 Task: Calculate mortgage payments for a home in Boise, Idaho, with a VA loan, and evaluate the benefits and eligibility criteria of this loan type.
Action: Mouse moved to (134, 139)
Screenshot: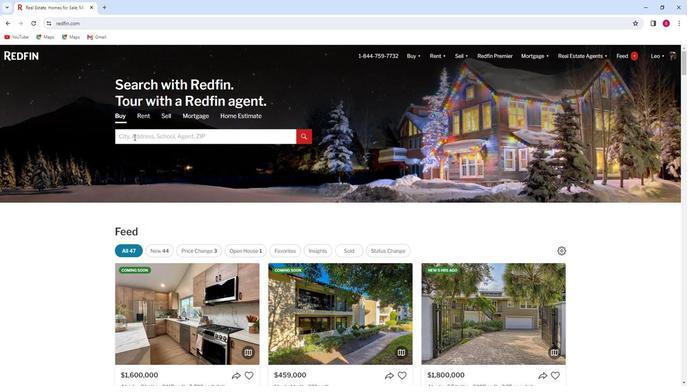 
Action: Mouse pressed left at (134, 139)
Screenshot: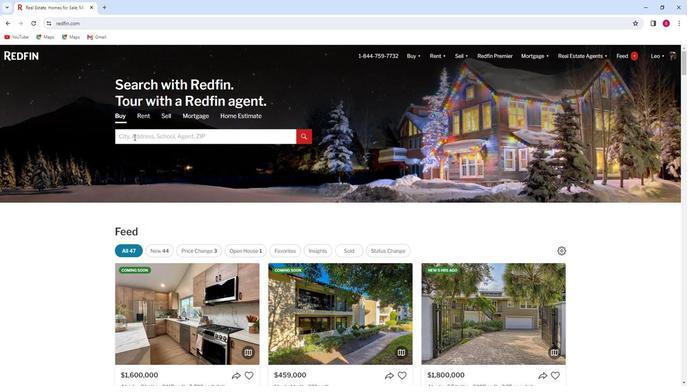 
Action: Mouse moved to (137, 136)
Screenshot: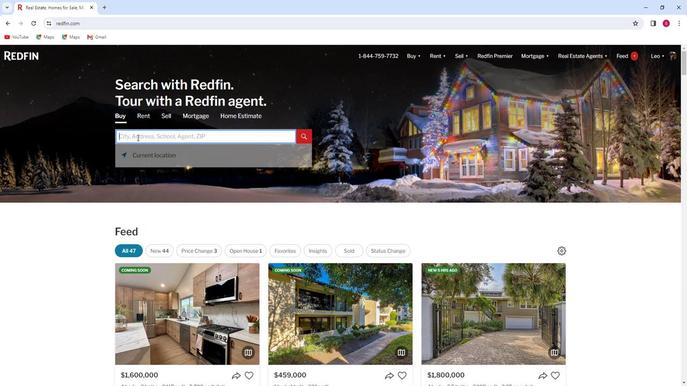
Action: Key pressed <Key.shift>Boise
Screenshot: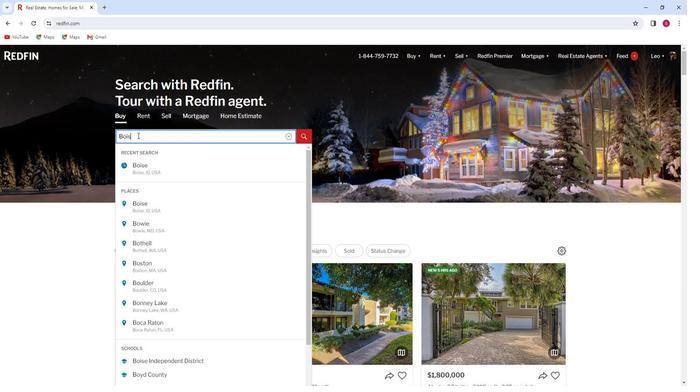
Action: Mouse moved to (158, 170)
Screenshot: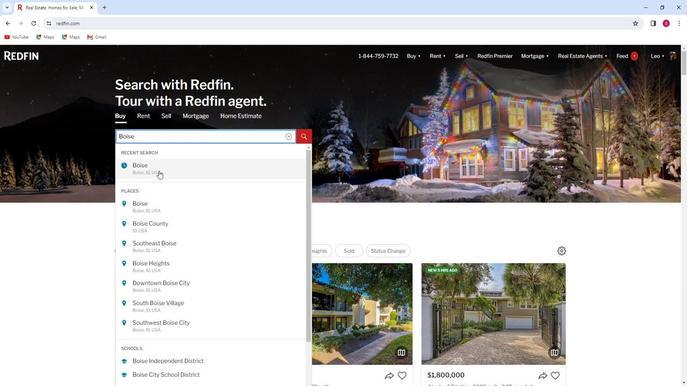
Action: Mouse pressed left at (158, 170)
Screenshot: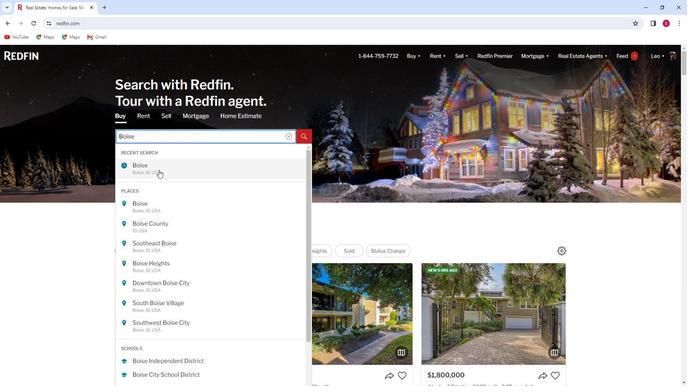 
Action: Mouse moved to (606, 104)
Screenshot: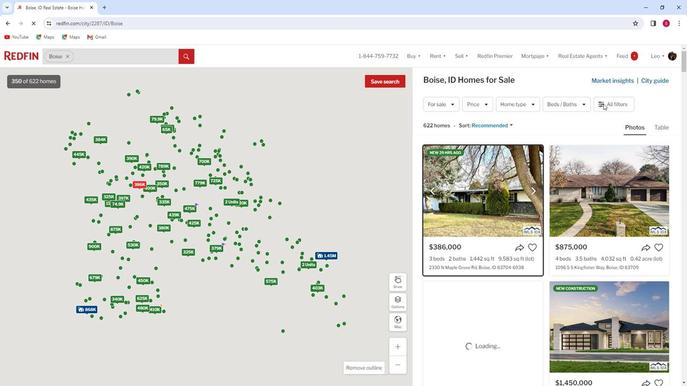 
Action: Mouse pressed left at (606, 104)
Screenshot: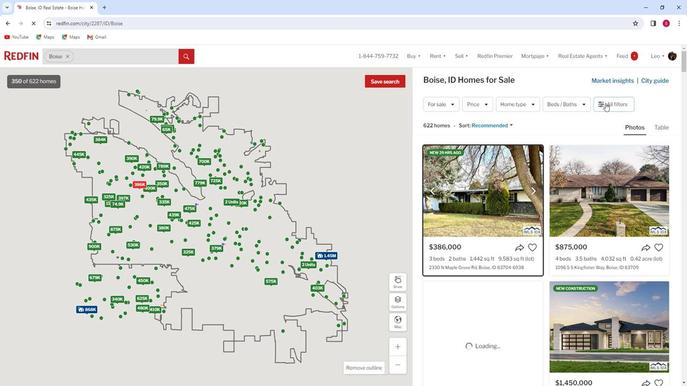 
Action: Mouse moved to (607, 104)
Screenshot: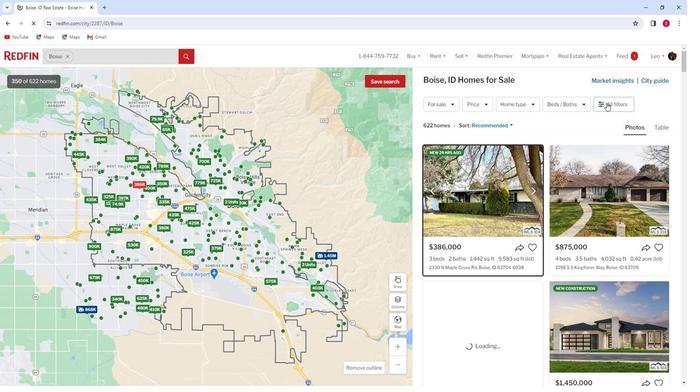 
Action: Mouse pressed left at (607, 104)
Screenshot: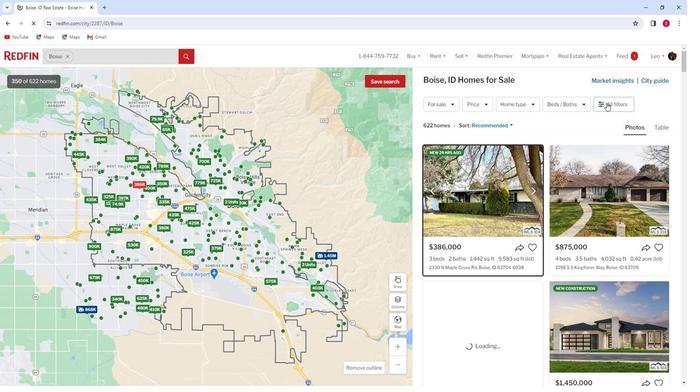 
Action: Mouse moved to (607, 103)
Screenshot: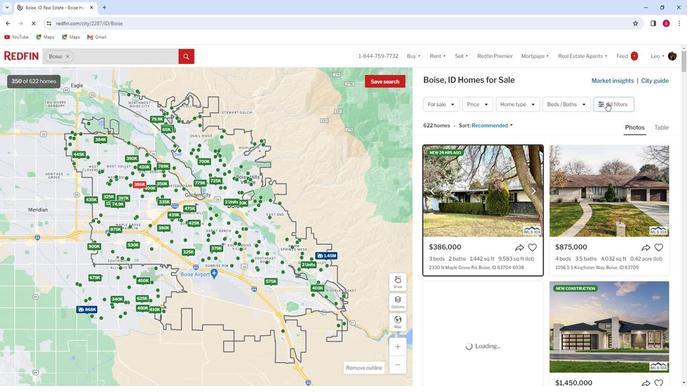
Action: Mouse pressed left at (607, 103)
Screenshot: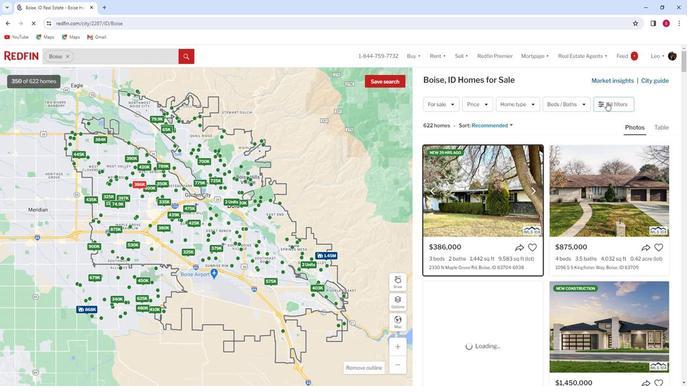 
Action: Mouse pressed left at (607, 103)
Screenshot: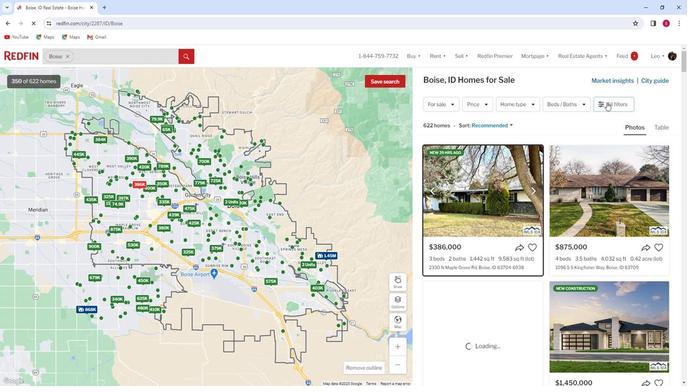 
Action: Mouse pressed left at (607, 103)
Screenshot: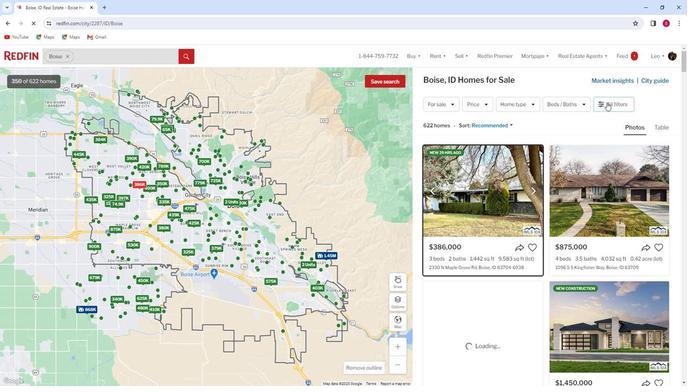 
Action: Mouse moved to (607, 105)
Screenshot: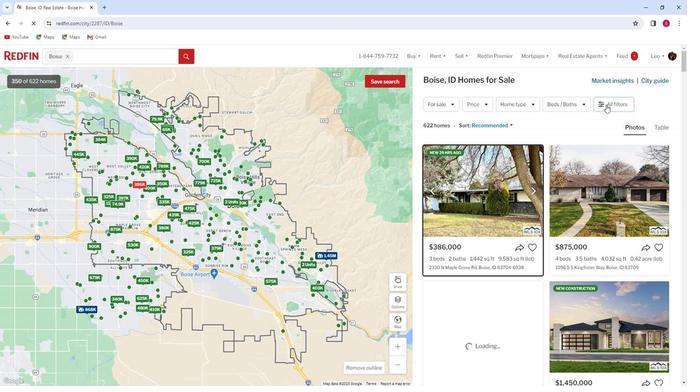 
Action: Mouse pressed left at (607, 105)
Screenshot: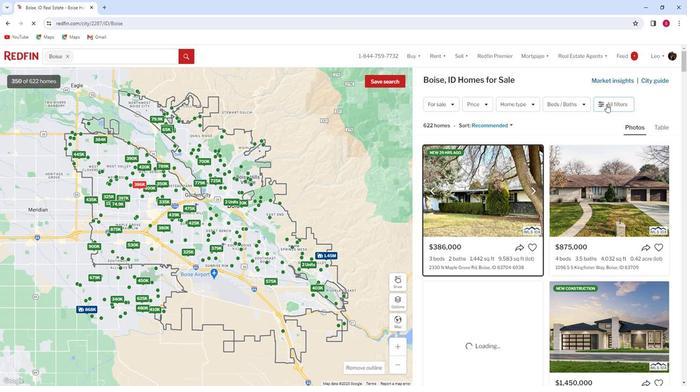 
Action: Mouse moved to (607, 110)
Screenshot: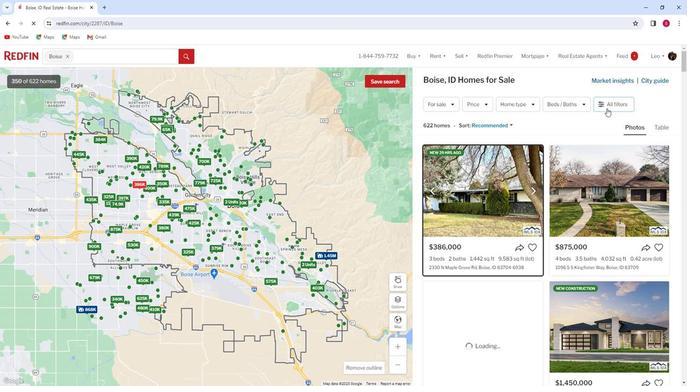 
Action: Mouse pressed left at (607, 110)
Screenshot: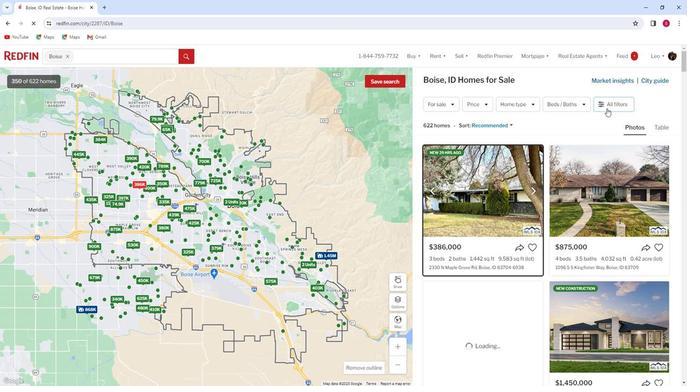 
Action: Mouse moved to (611, 105)
Screenshot: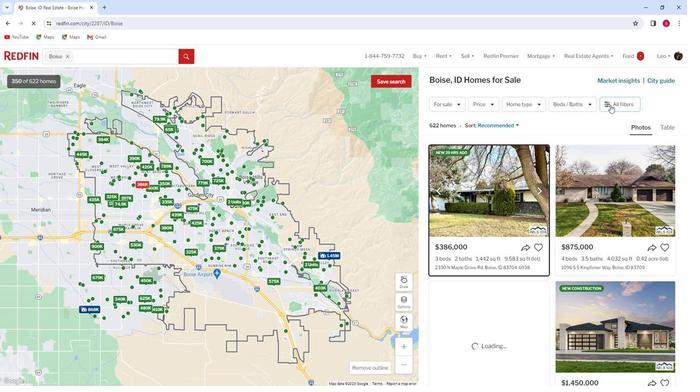 
Action: Mouse pressed left at (611, 105)
Screenshot: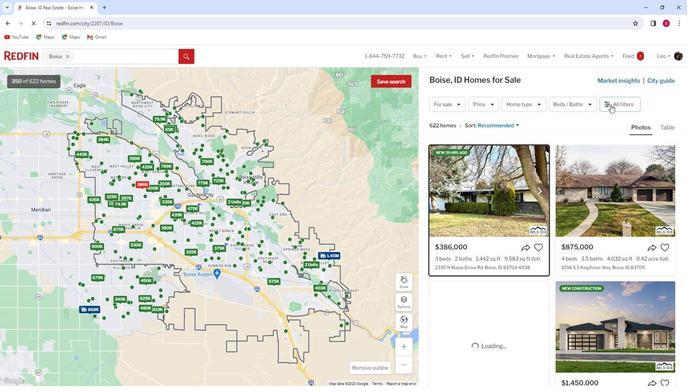 
Action: Mouse moved to (627, 106)
Screenshot: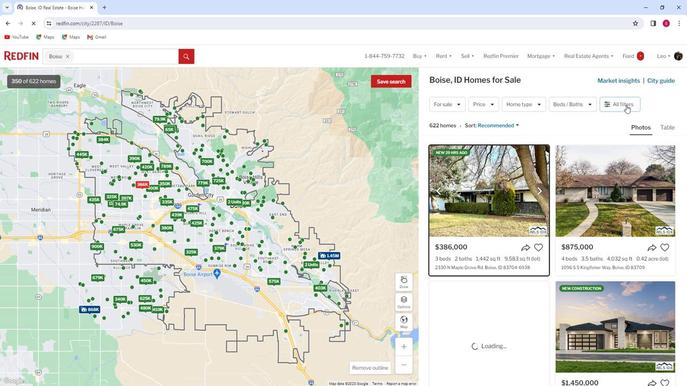 
Action: Mouse pressed left at (627, 106)
Screenshot: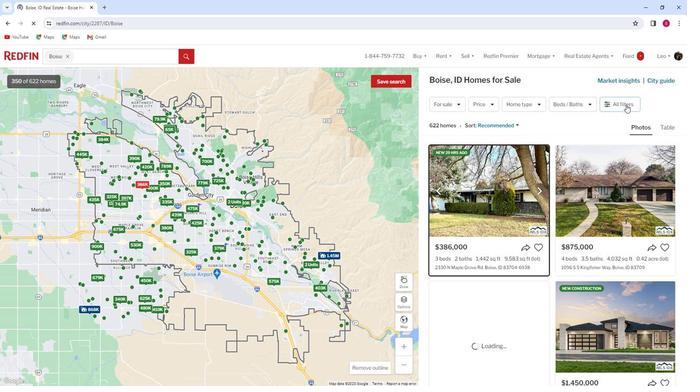 
Action: Mouse moved to (627, 105)
Screenshot: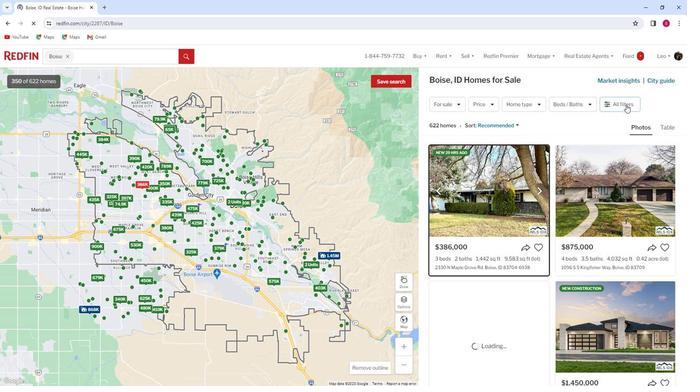 
Action: Mouse pressed left at (627, 105)
Screenshot: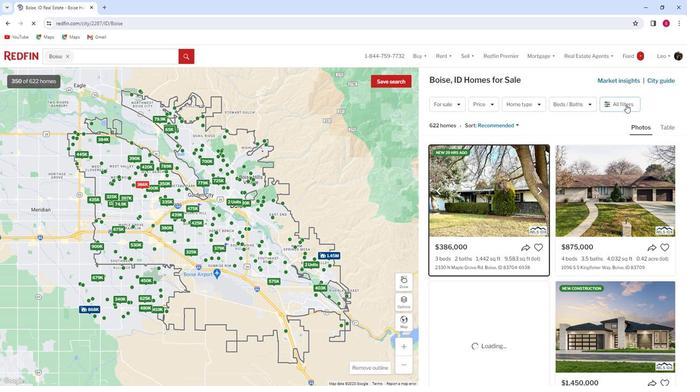 
Action: Mouse moved to (620, 105)
Screenshot: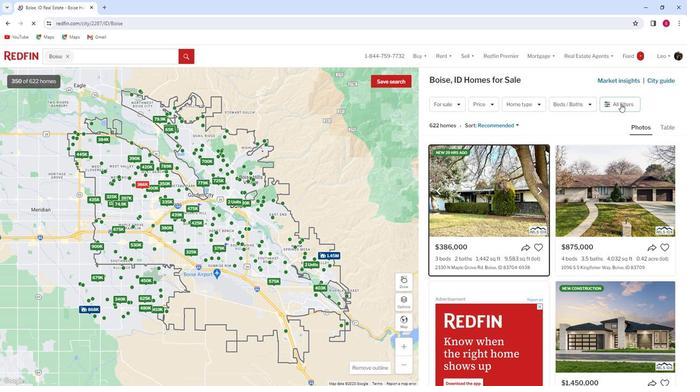 
Action: Mouse pressed left at (620, 105)
Screenshot: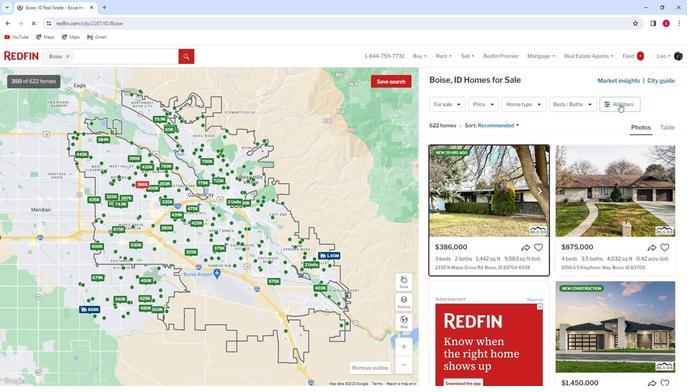 
Action: Mouse moved to (599, 209)
Screenshot: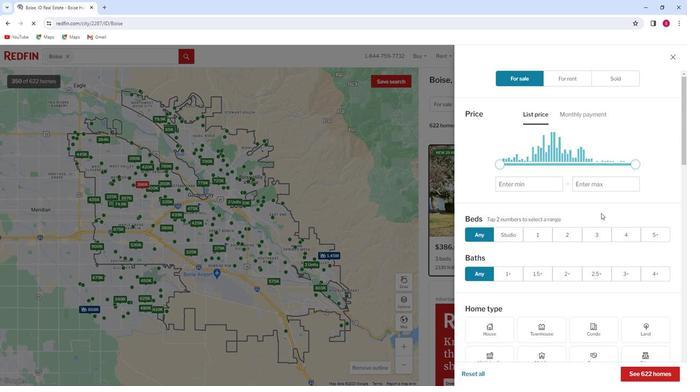 
Action: Mouse scrolled (599, 208) with delta (0, 0)
Screenshot: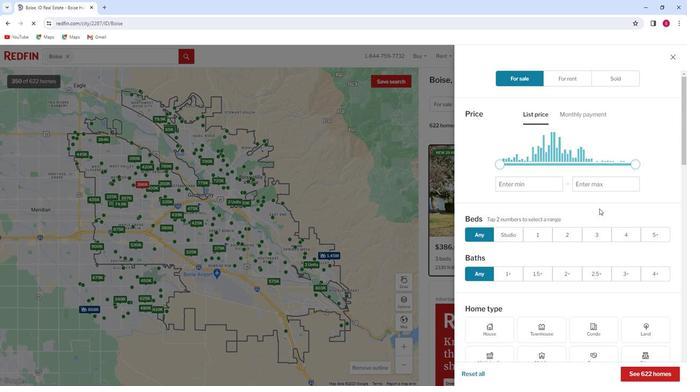 
Action: Mouse moved to (599, 209)
Screenshot: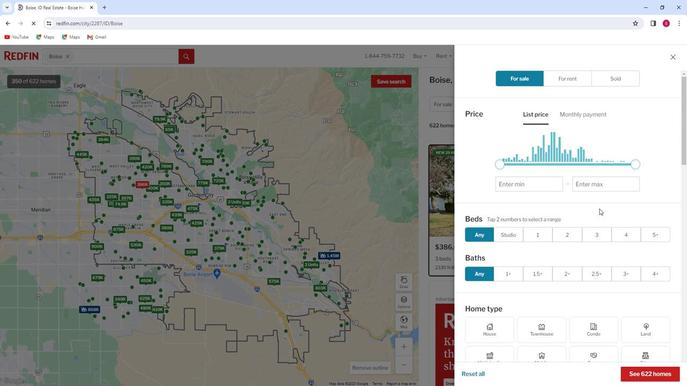 
Action: Mouse scrolled (599, 208) with delta (0, 0)
Screenshot: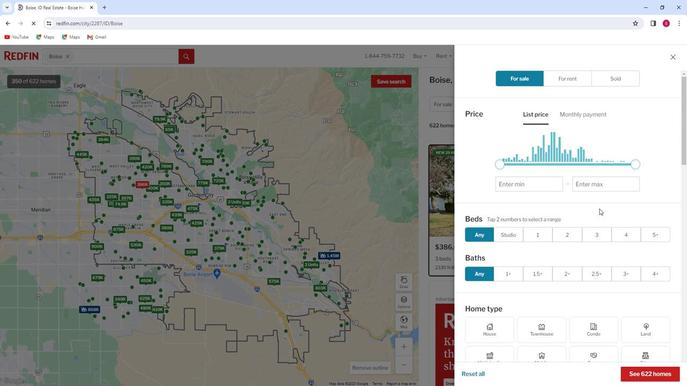 
Action: Mouse moved to (595, 202)
Screenshot: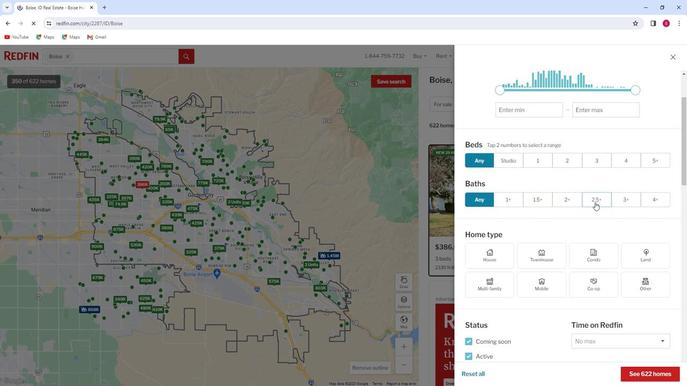 
Action: Mouse scrolled (595, 201) with delta (0, 0)
Screenshot: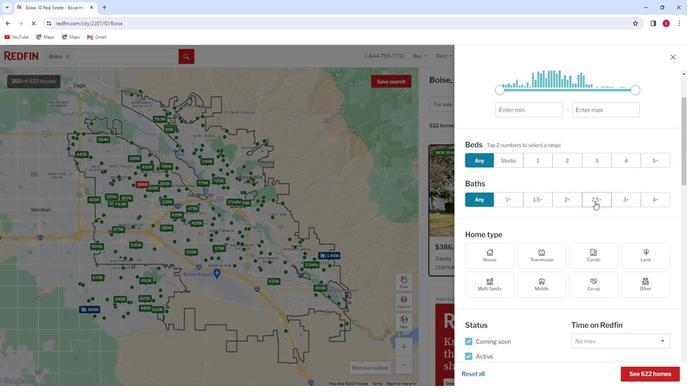 
Action: Mouse scrolled (595, 201) with delta (0, 0)
Screenshot: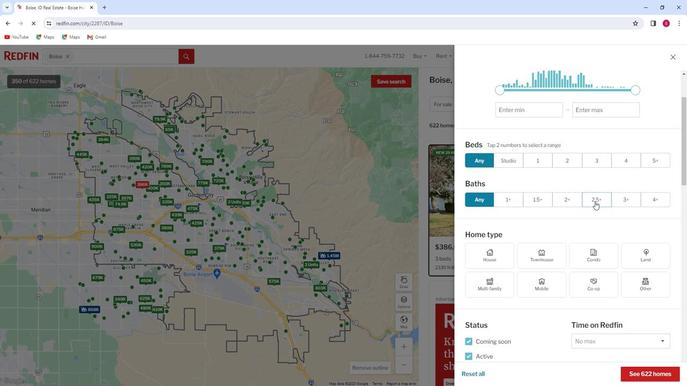 
Action: Mouse moved to (595, 200)
Screenshot: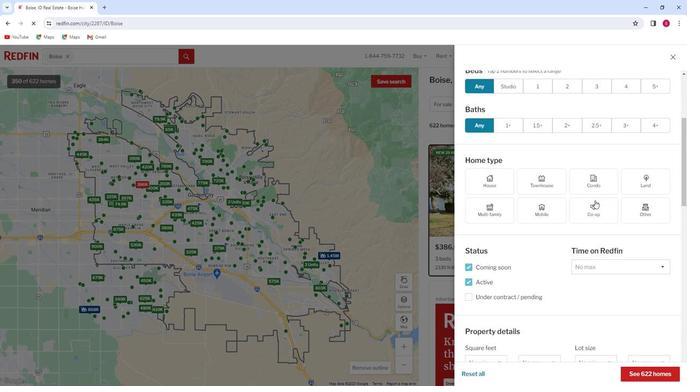 
Action: Mouse scrolled (595, 200) with delta (0, 0)
Screenshot: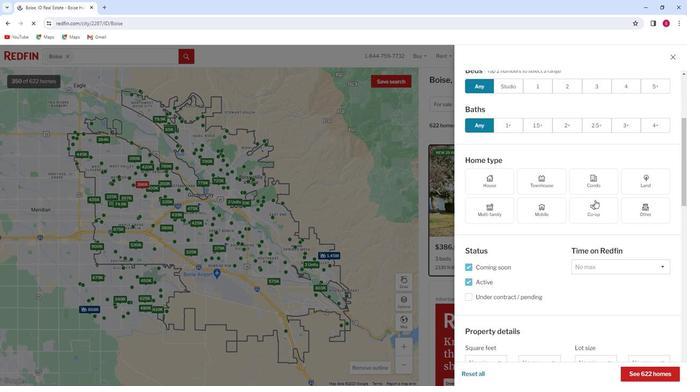 
Action: Mouse scrolled (595, 200) with delta (0, 0)
Screenshot: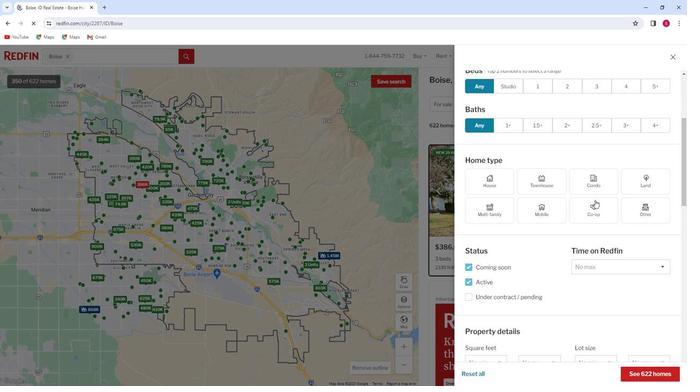 
Action: Mouse moved to (595, 199)
Screenshot: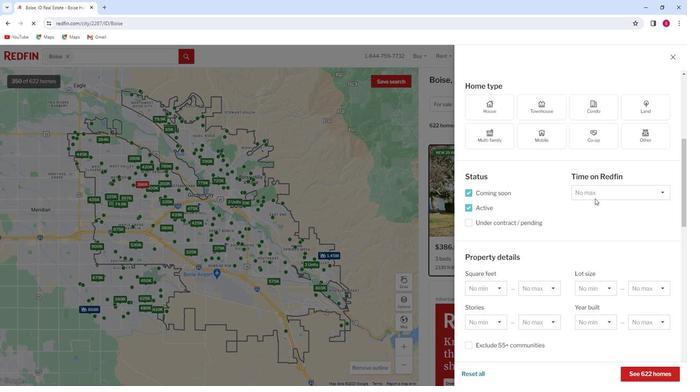 
Action: Mouse scrolled (595, 198) with delta (0, 0)
Screenshot: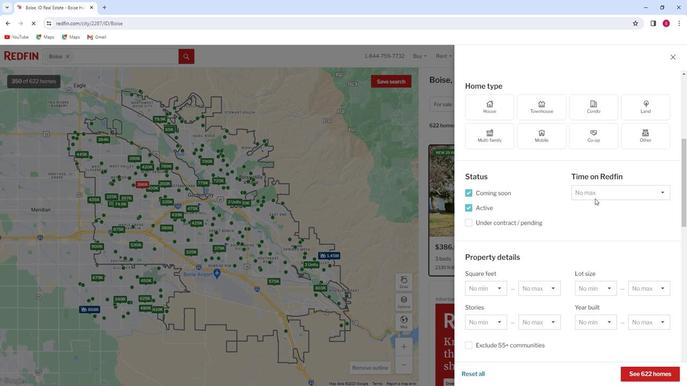 
Action: Mouse scrolled (595, 198) with delta (0, 0)
Screenshot: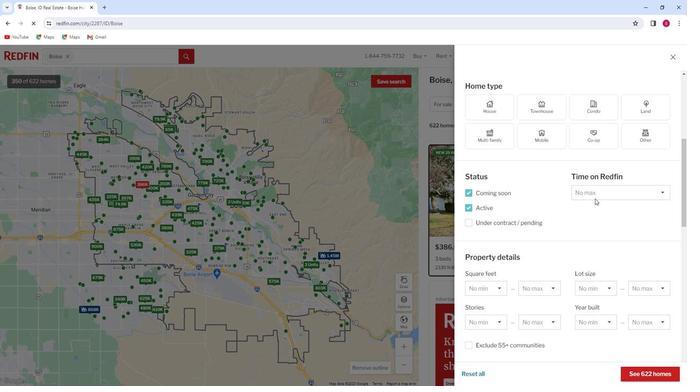 
Action: Mouse moved to (595, 198)
Screenshot: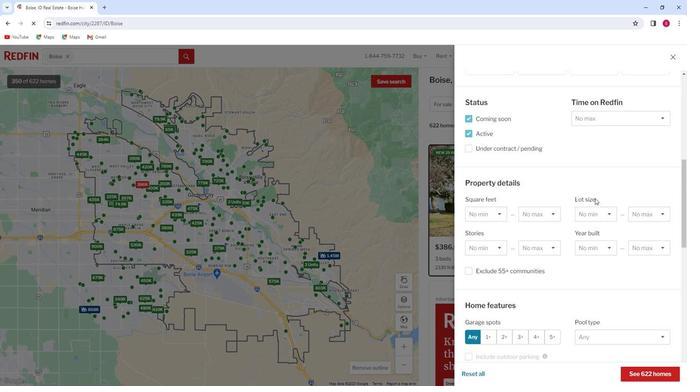 
Action: Mouse scrolled (595, 198) with delta (0, 0)
Screenshot: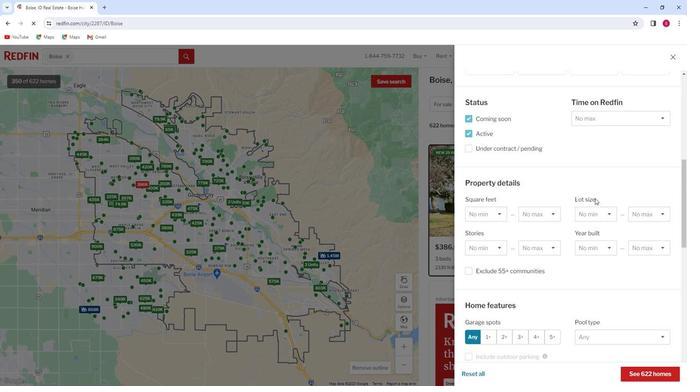 
Action: Mouse scrolled (595, 198) with delta (0, 0)
Screenshot: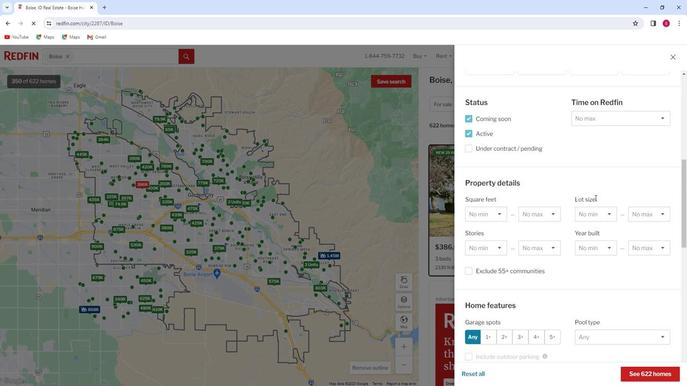 
Action: Mouse moved to (606, 253)
Screenshot: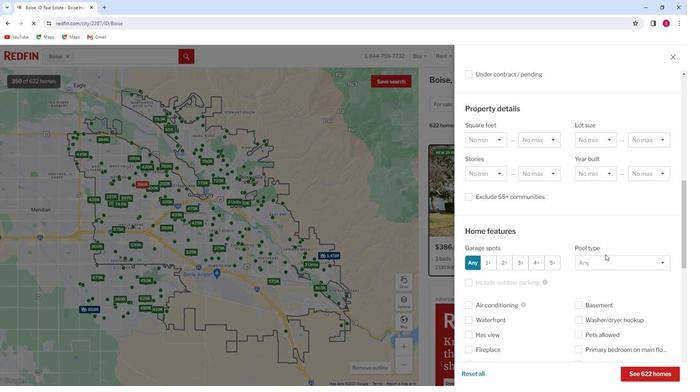 
Action: Mouse scrolled (606, 253) with delta (0, 0)
Screenshot: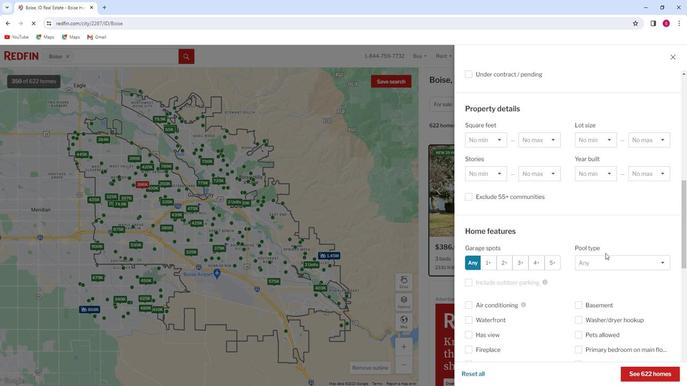 
Action: Mouse scrolled (606, 253) with delta (0, 0)
Screenshot: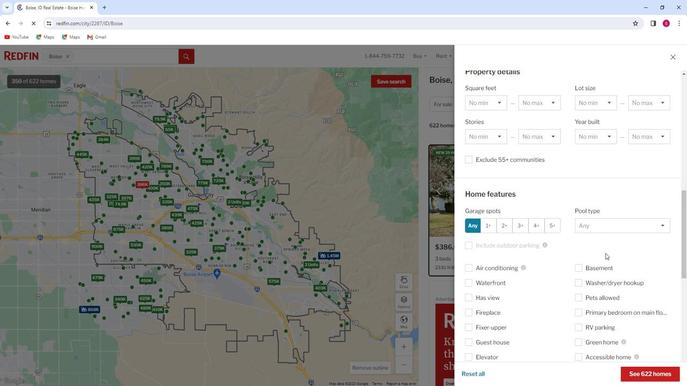 
Action: Mouse moved to (605, 252)
Screenshot: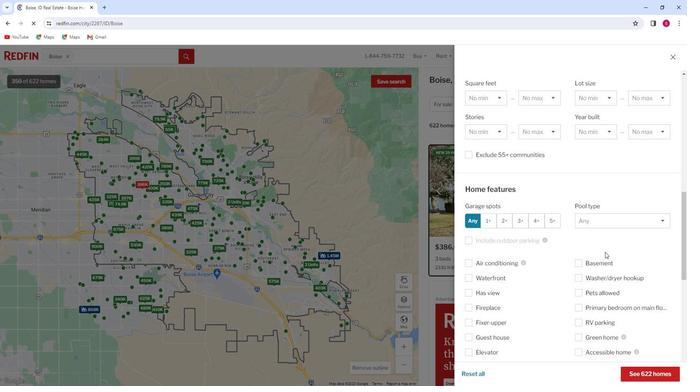 
Action: Mouse scrolled (605, 252) with delta (0, 0)
Screenshot: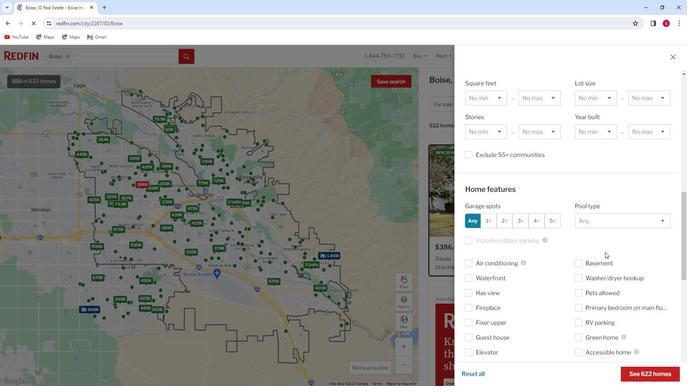 
Action: Mouse scrolled (605, 252) with delta (0, 0)
Screenshot: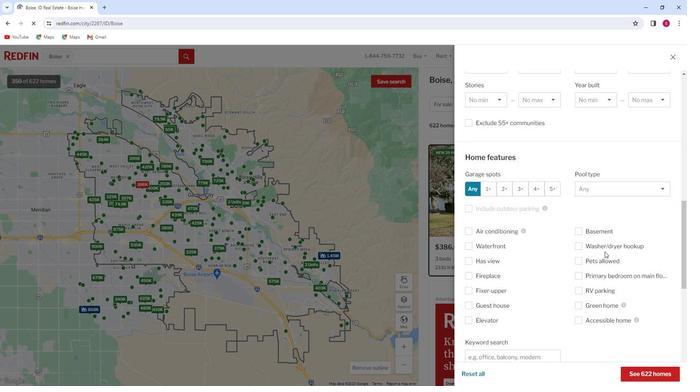 
Action: Mouse scrolled (605, 252) with delta (0, 0)
Screenshot: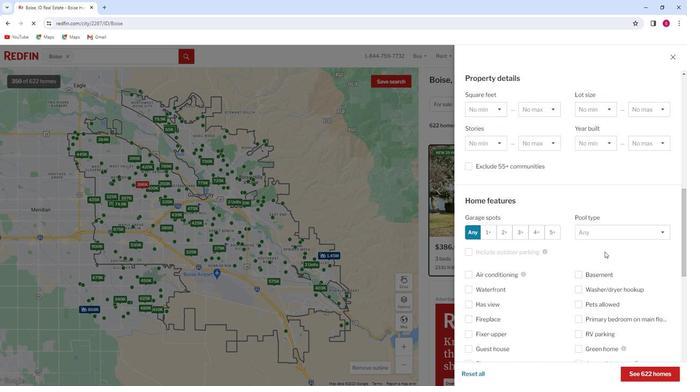 
Action: Mouse moved to (547, 186)
Screenshot: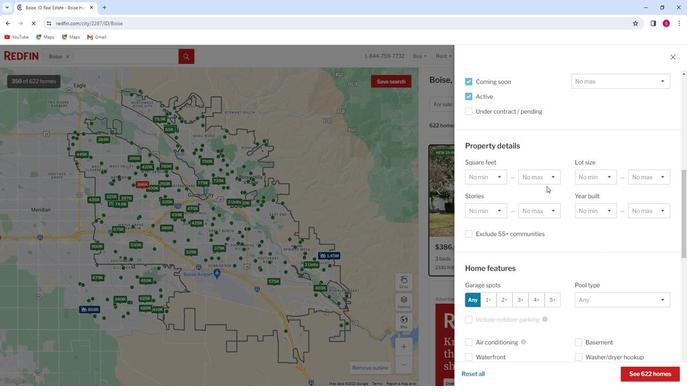 
Action: Mouse scrolled (547, 186) with delta (0, 0)
Screenshot: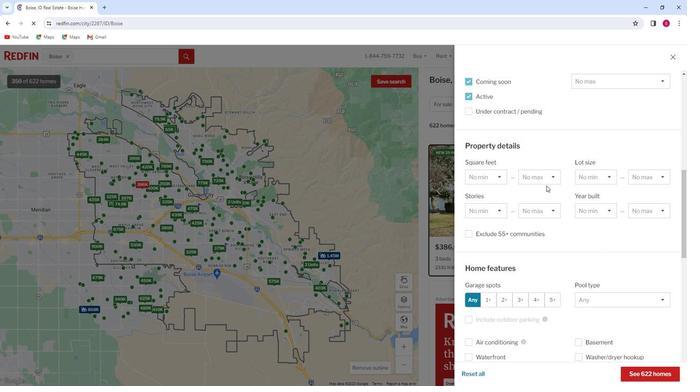 
Action: Mouse scrolled (547, 186) with delta (0, 0)
Screenshot: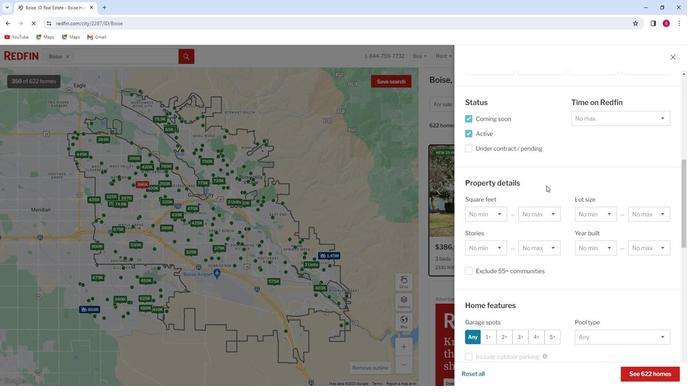 
Action: Mouse scrolled (547, 186) with delta (0, 0)
Screenshot: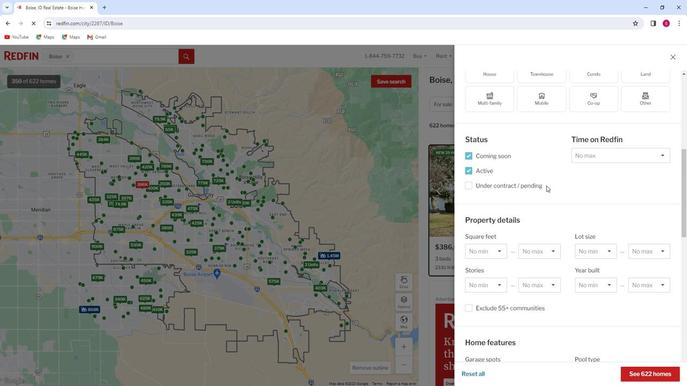 
Action: Mouse scrolled (547, 185) with delta (0, 0)
Screenshot: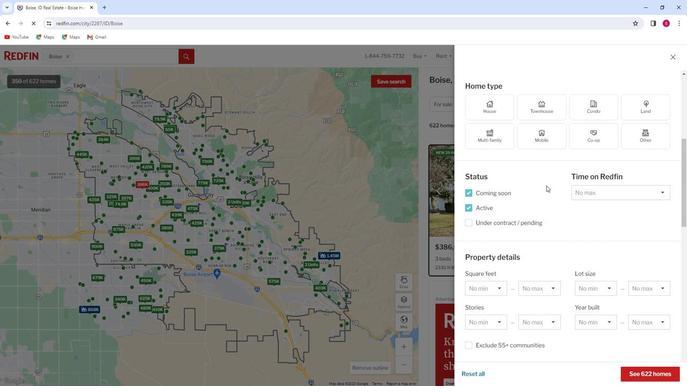 
Action: Mouse scrolled (547, 185) with delta (0, 0)
Screenshot: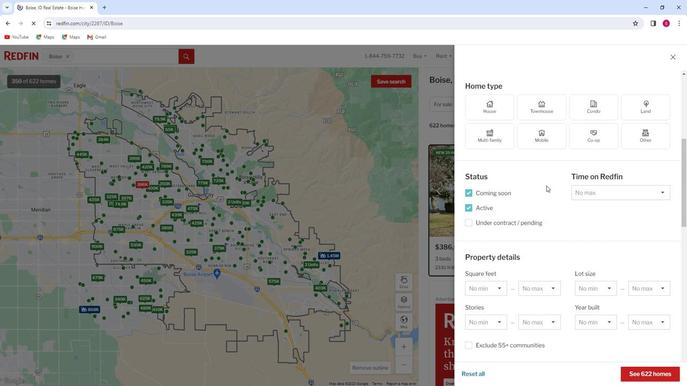 
Action: Mouse scrolled (547, 185) with delta (0, 0)
Screenshot: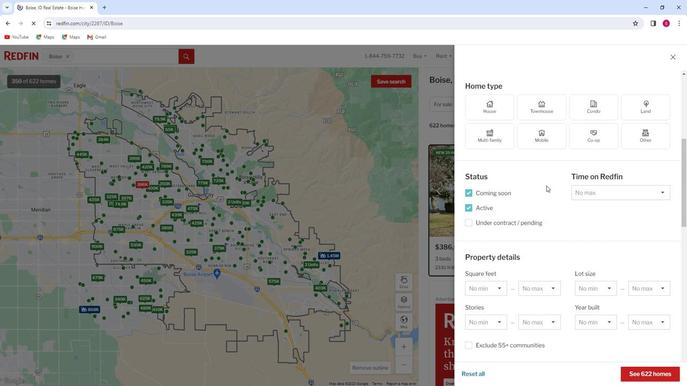 
Action: Mouse scrolled (547, 185) with delta (0, 0)
Screenshot: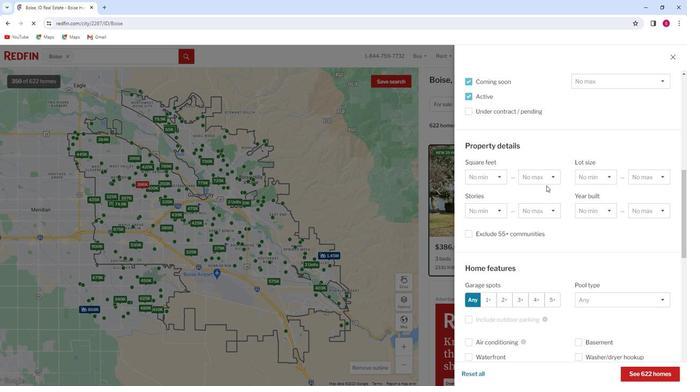 
Action: Mouse scrolled (547, 185) with delta (0, 0)
Screenshot: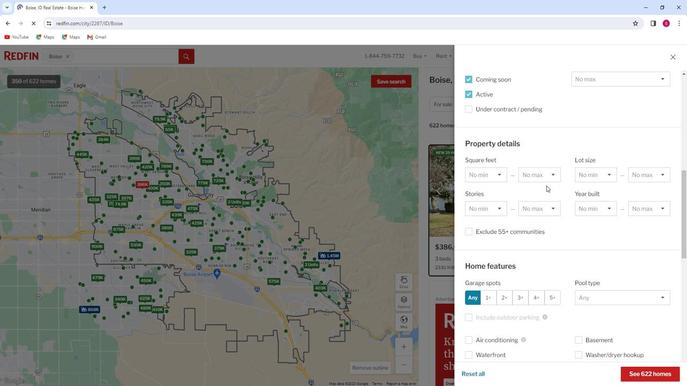 
Action: Mouse scrolled (547, 185) with delta (0, 0)
Screenshot: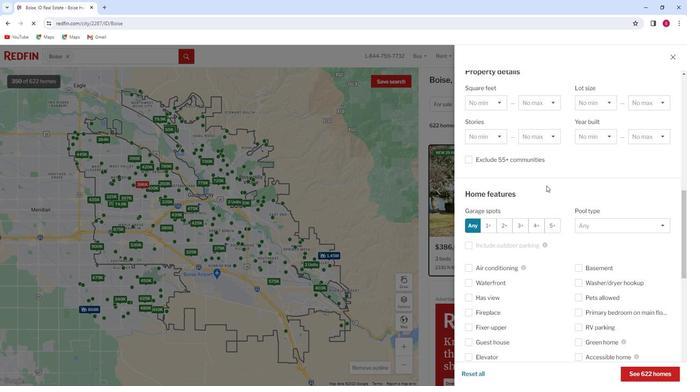 
Action: Mouse scrolled (547, 185) with delta (0, 0)
Screenshot: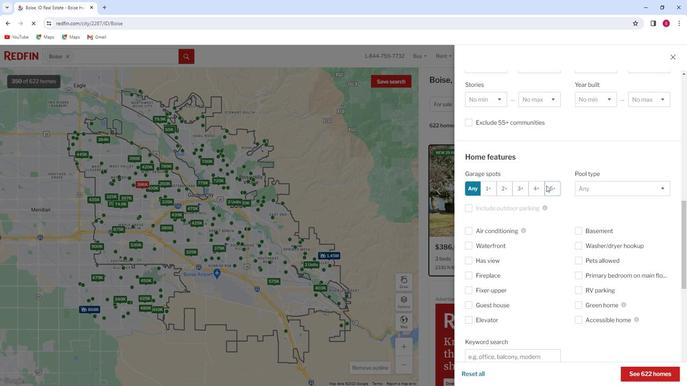 
Action: Mouse scrolled (547, 185) with delta (0, 0)
Screenshot: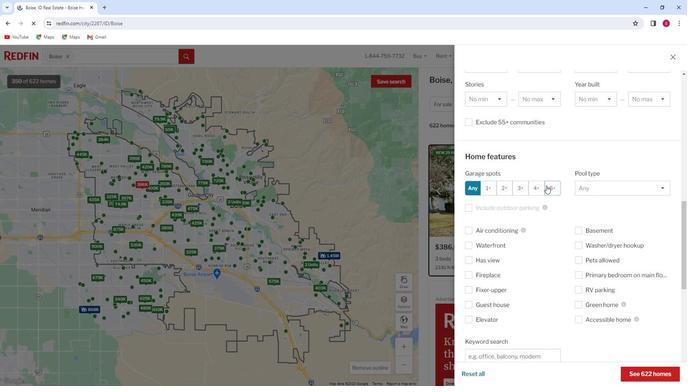 
Action: Mouse scrolled (547, 185) with delta (0, 0)
Screenshot: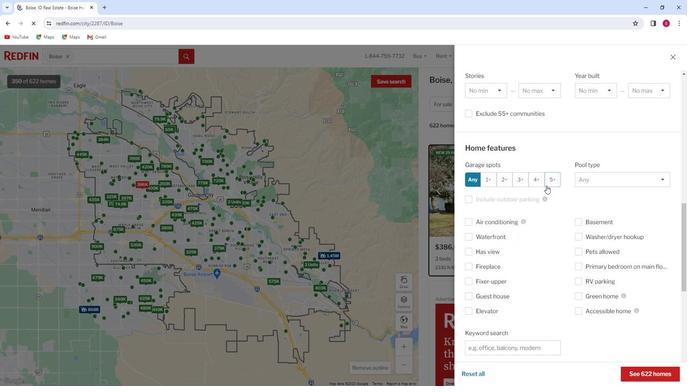 
Action: Mouse scrolled (547, 185) with delta (0, 0)
Screenshot: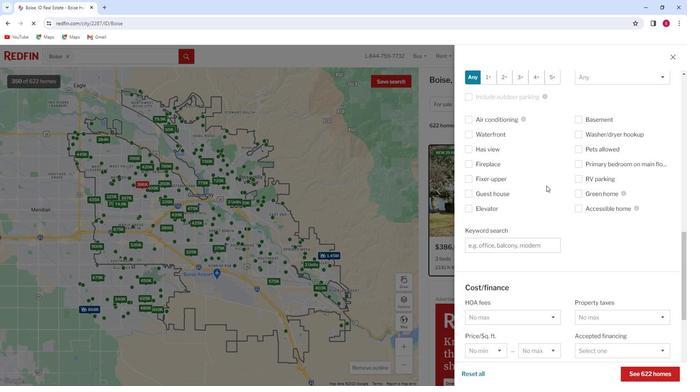 
Action: Mouse scrolled (547, 185) with delta (0, 0)
Screenshot: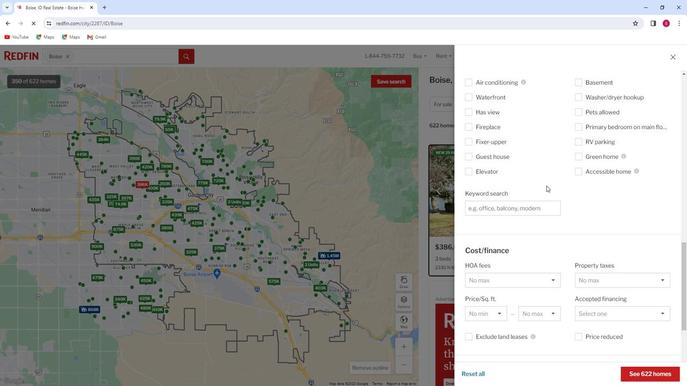 
Action: Mouse moved to (610, 275)
Screenshot: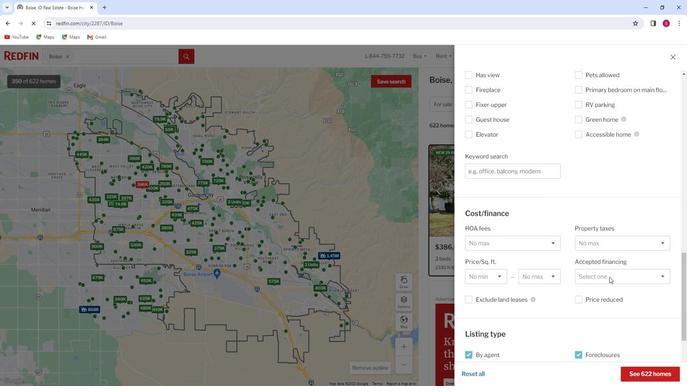 
Action: Mouse pressed left at (610, 275)
Screenshot: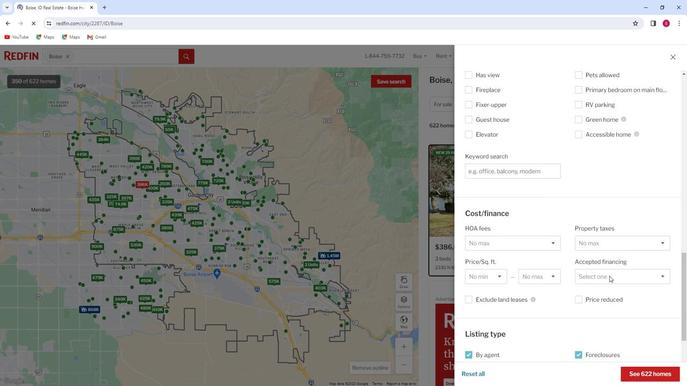 
Action: Mouse moved to (587, 302)
Screenshot: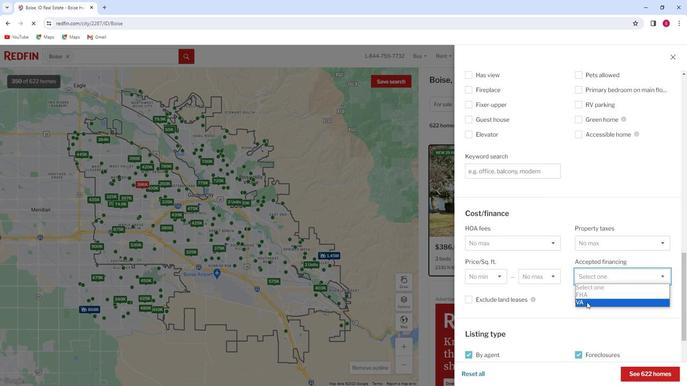 
Action: Mouse pressed left at (587, 302)
Screenshot: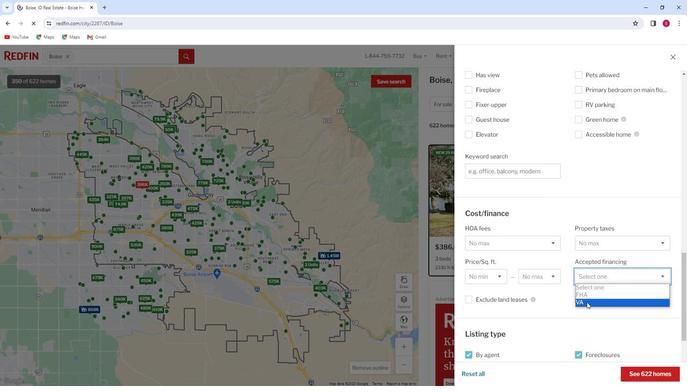 
Action: Mouse moved to (513, 194)
Screenshot: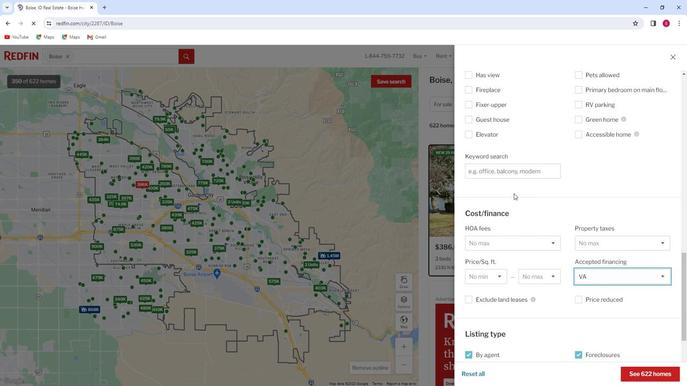 
Action: Mouse scrolled (513, 193) with delta (0, 0)
Screenshot: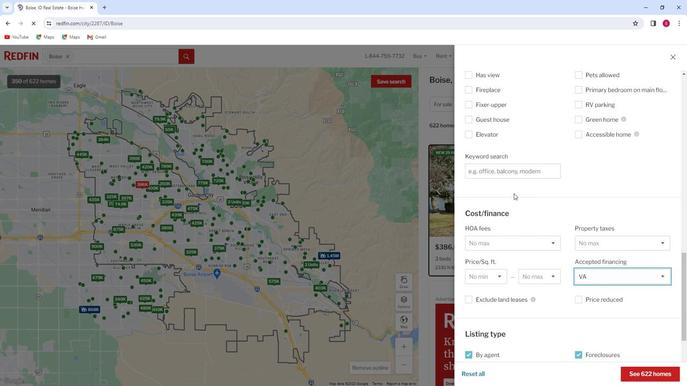 
Action: Mouse moved to (513, 192)
Screenshot: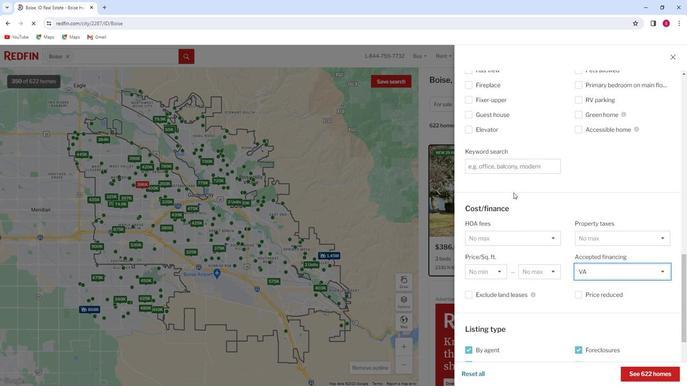 
Action: Mouse scrolled (513, 192) with delta (0, 0)
Screenshot: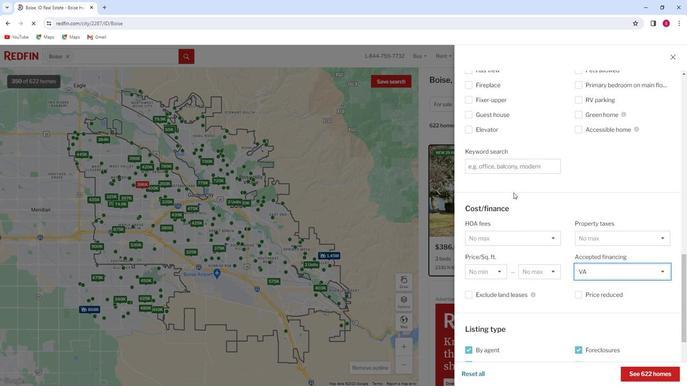 
Action: Mouse moved to (513, 189)
Screenshot: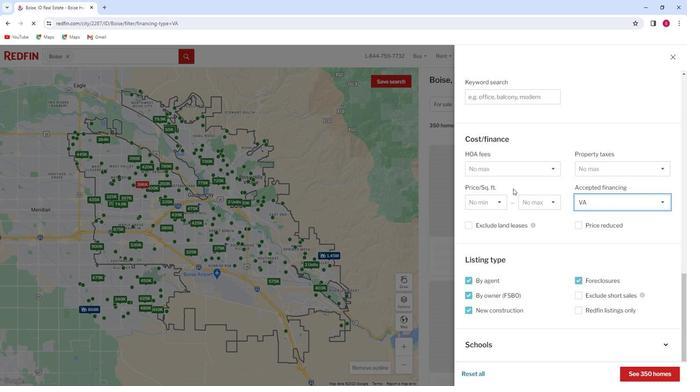 
Action: Mouse scrolled (513, 188) with delta (0, 0)
Screenshot: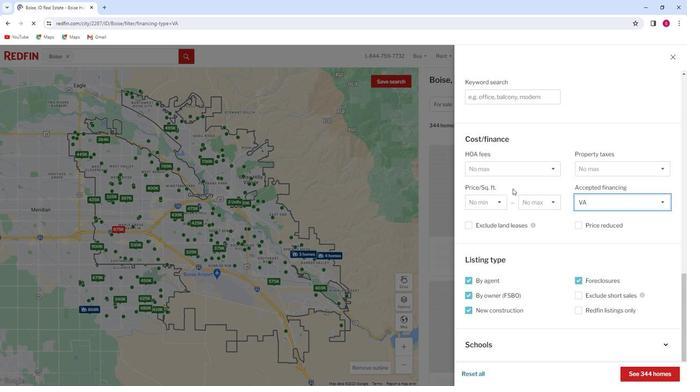 
Action: Mouse scrolled (513, 188) with delta (0, 0)
Screenshot: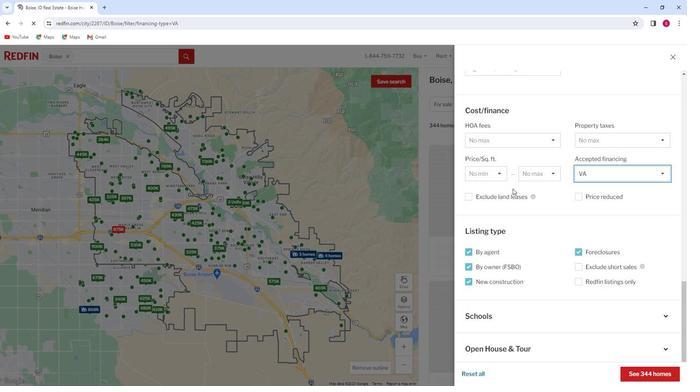 
Action: Mouse moved to (513, 188)
Screenshot: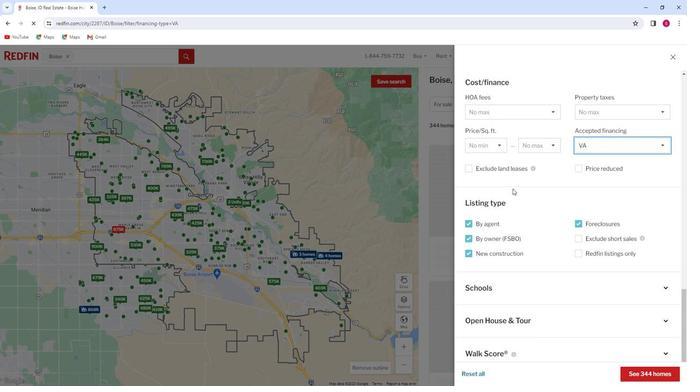 
Action: Mouse scrolled (513, 188) with delta (0, 0)
Screenshot: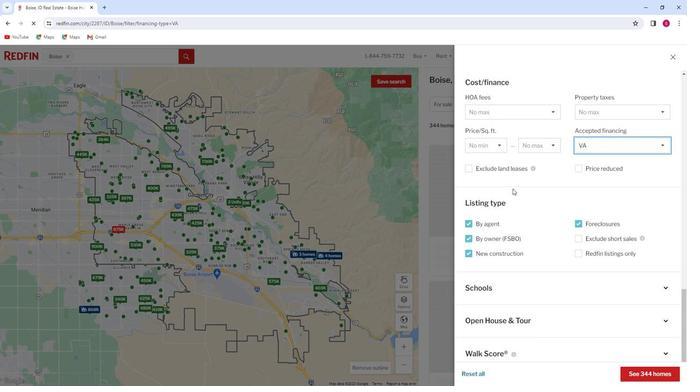 
Action: Mouse moved to (532, 175)
Screenshot: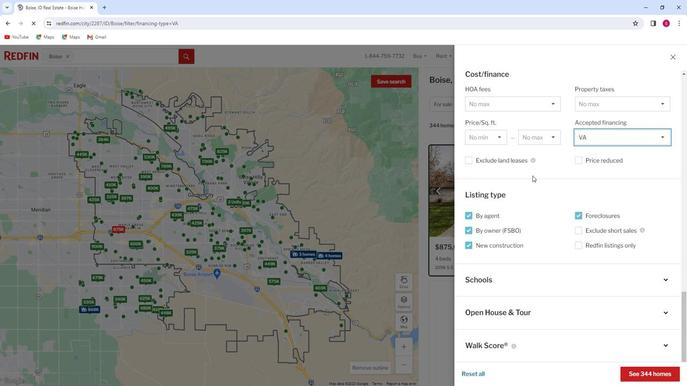 
Action: Mouse scrolled (532, 176) with delta (0, 0)
Screenshot: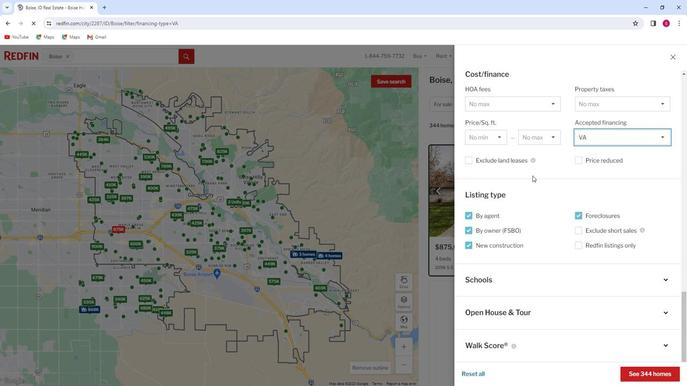 
Action: Mouse moved to (532, 175)
Screenshot: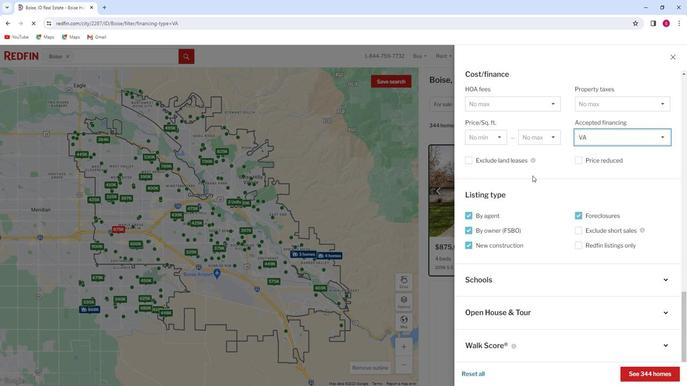 
Action: Mouse scrolled (532, 176) with delta (0, 0)
Screenshot: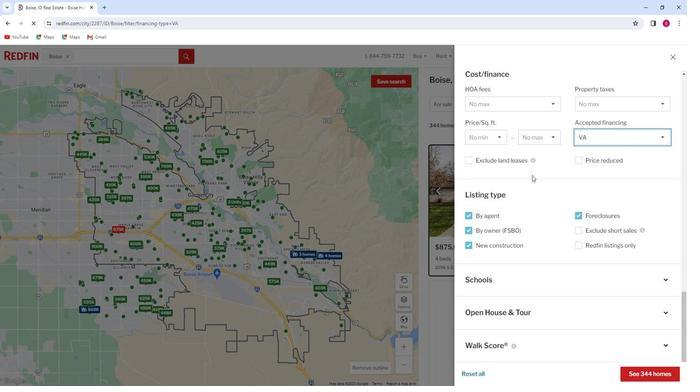 
Action: Mouse moved to (530, 175)
Screenshot: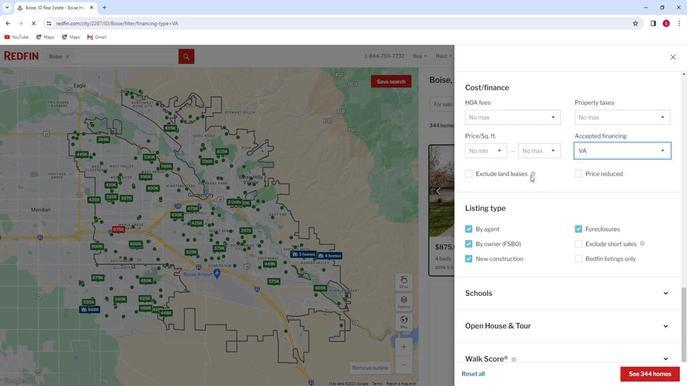 
Action: Mouse scrolled (530, 176) with delta (0, 0)
Screenshot: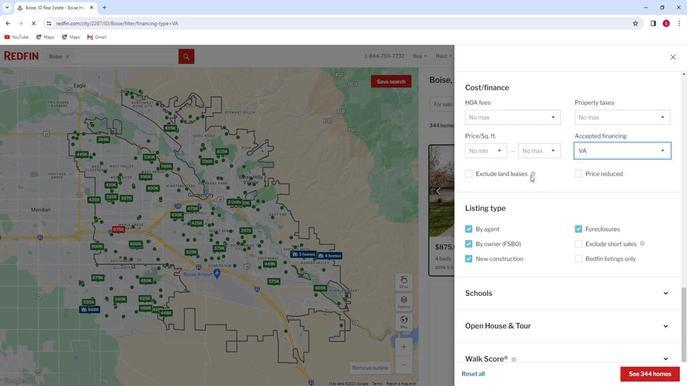 
Action: Mouse moved to (528, 177)
Screenshot: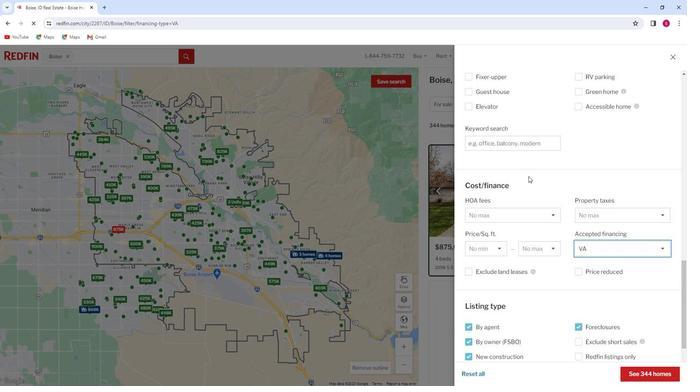 
Action: Mouse scrolled (528, 177) with delta (0, 0)
Screenshot: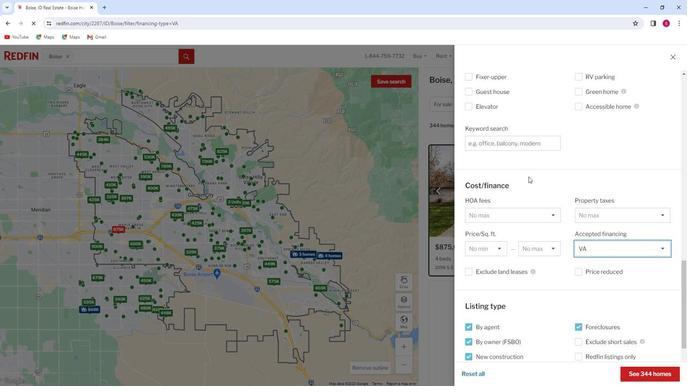 
Action: Mouse scrolled (528, 177) with delta (0, 0)
Screenshot: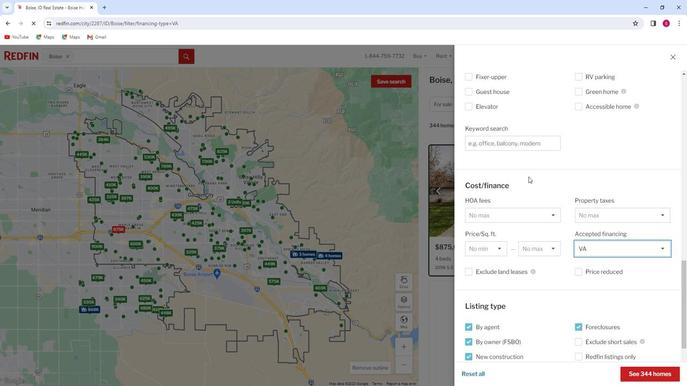 
Action: Mouse scrolled (528, 177) with delta (0, 0)
Screenshot: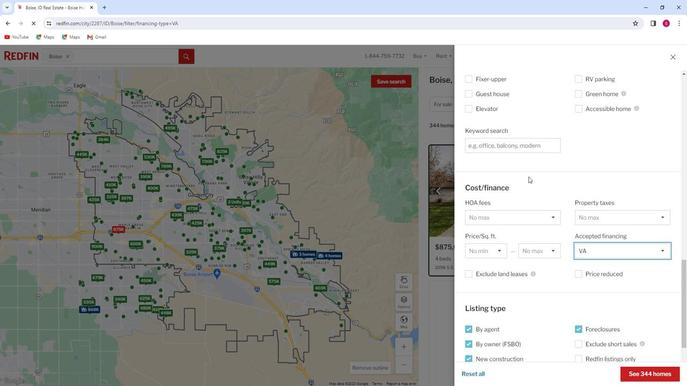 
Action: Mouse moved to (529, 177)
Screenshot: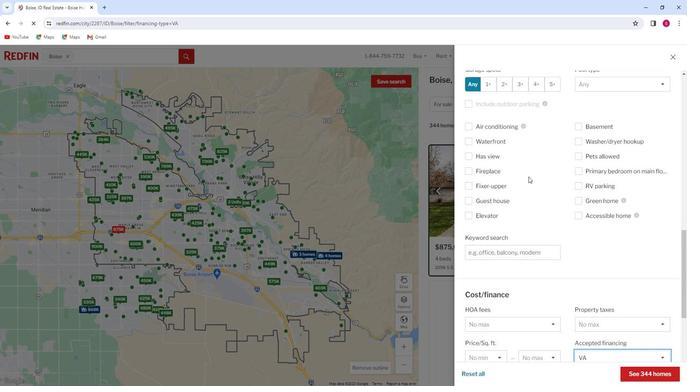 
Action: Mouse scrolled (529, 177) with delta (0, 0)
Screenshot: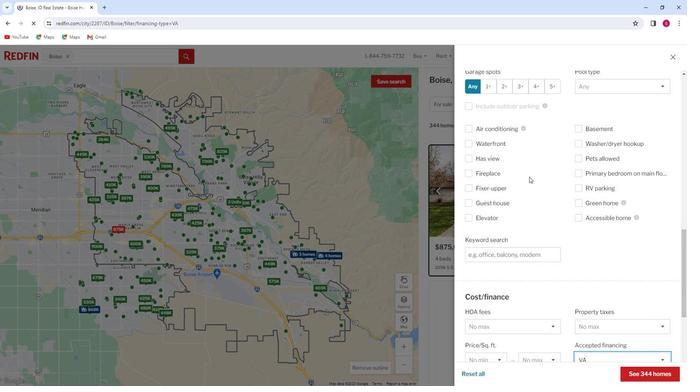 
Action: Mouse moved to (493, 289)
Screenshot: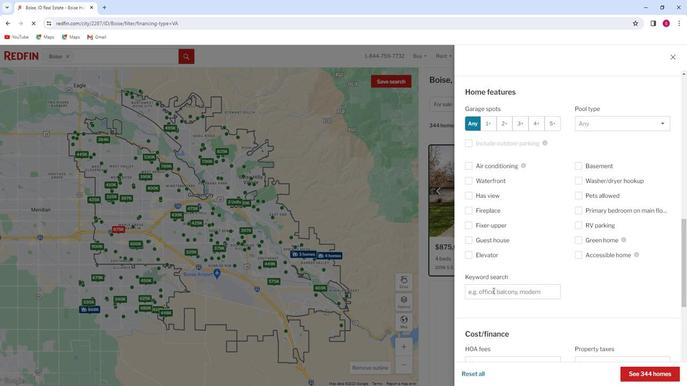 
Action: Mouse pressed left at (493, 289)
Screenshot: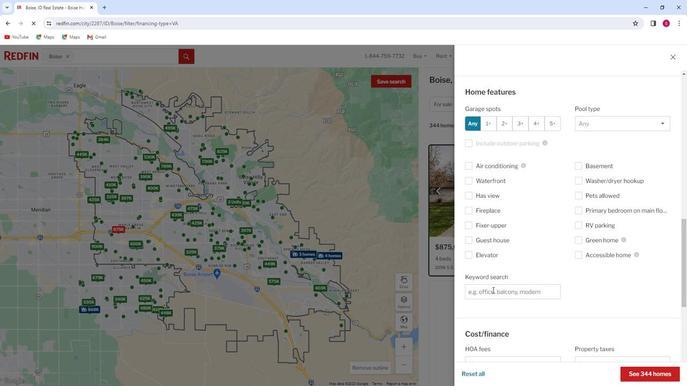 
Action: Key pressed homes
Screenshot: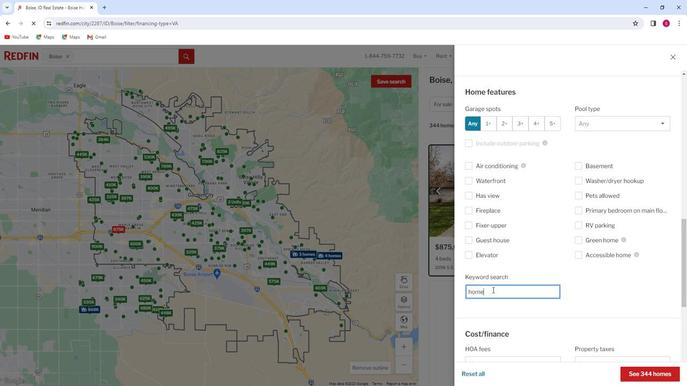
Action: Mouse moved to (528, 313)
Screenshot: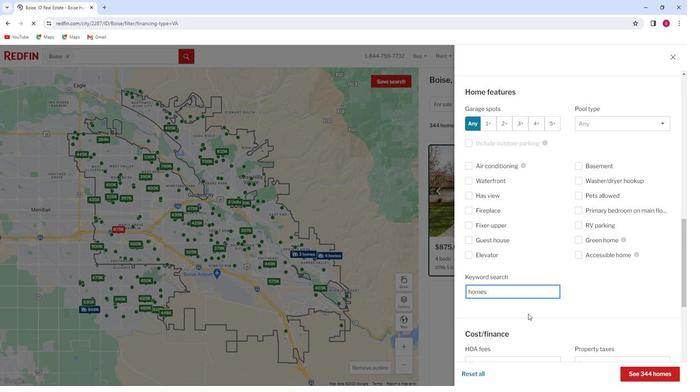 
Action: Mouse scrolled (528, 312) with delta (0, 0)
Screenshot: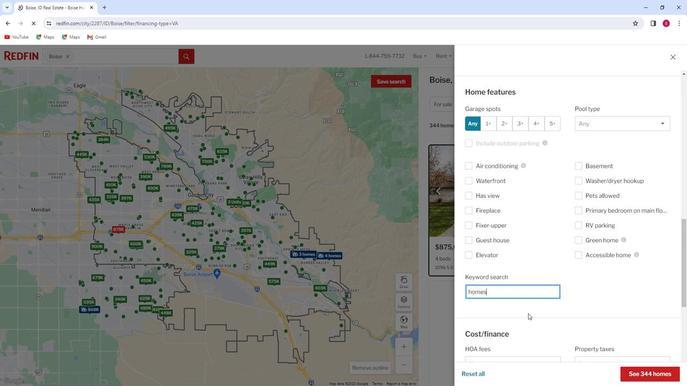 
Action: Mouse moved to (636, 370)
Screenshot: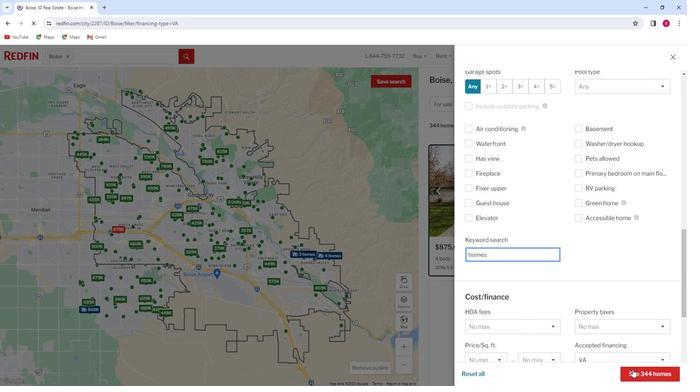 
Action: Mouse pressed left at (636, 370)
Screenshot: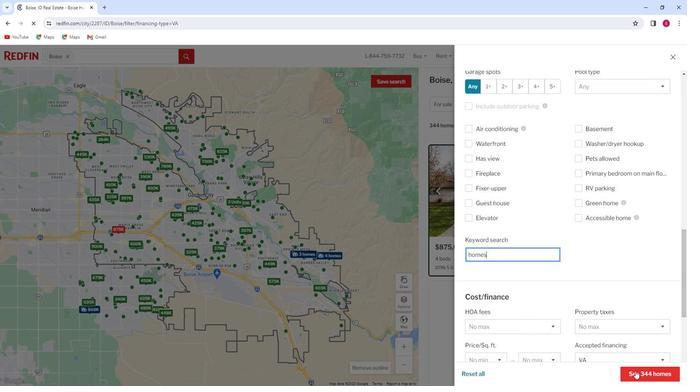 
Action: Mouse moved to (505, 120)
Screenshot: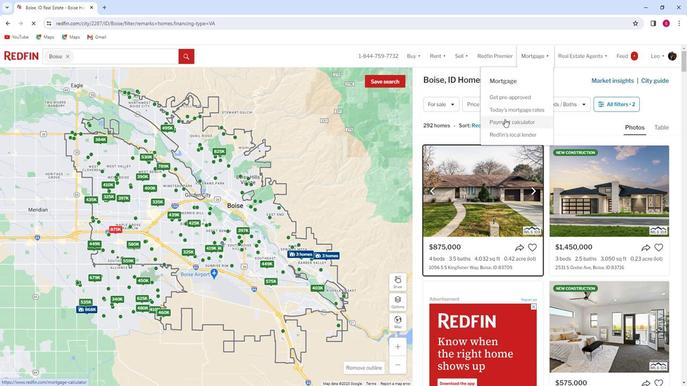 
Action: Mouse pressed left at (505, 120)
Screenshot: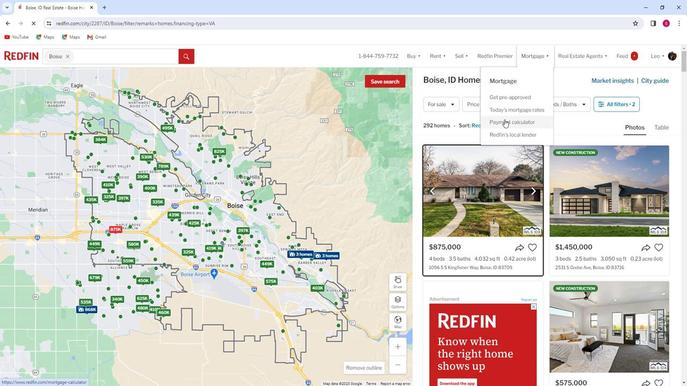 
Action: Mouse moved to (151, 207)
Screenshot: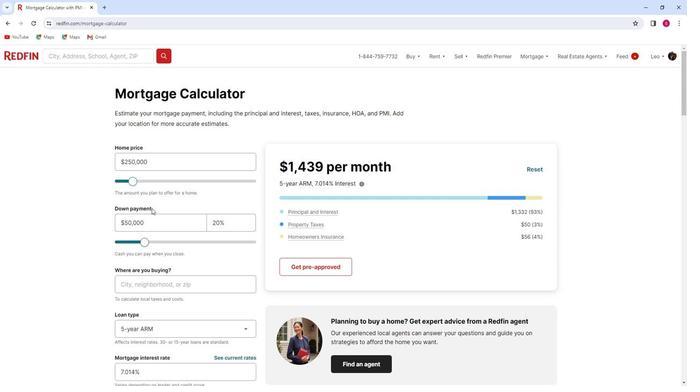 
Action: Mouse scrolled (151, 207) with delta (0, 0)
Screenshot: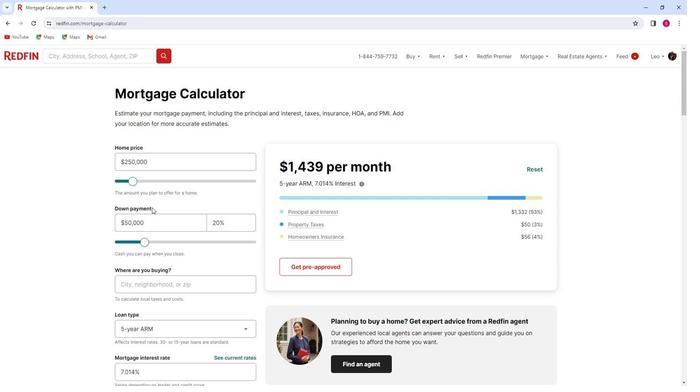 
Action: Mouse scrolled (151, 207) with delta (0, 0)
Screenshot: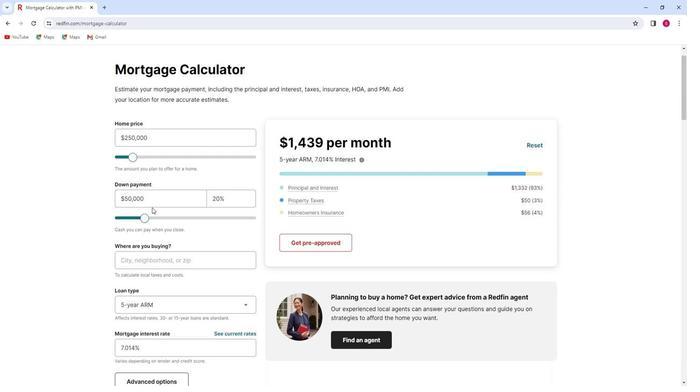 
Action: Mouse moved to (247, 254)
Screenshot: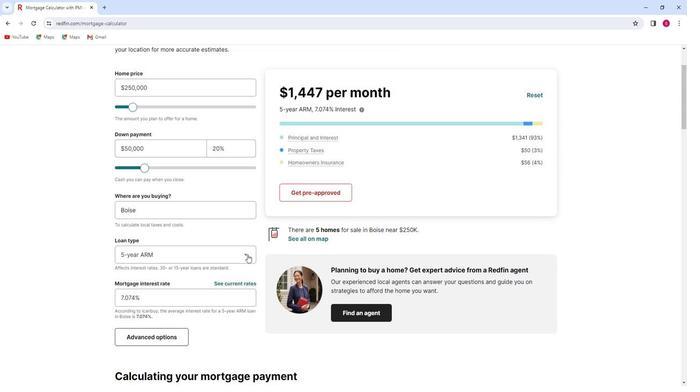 
Action: Mouse pressed left at (247, 254)
Screenshot: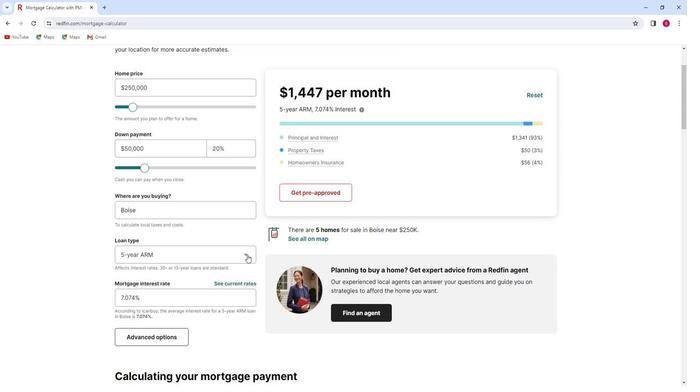
Action: Mouse moved to (136, 273)
Screenshot: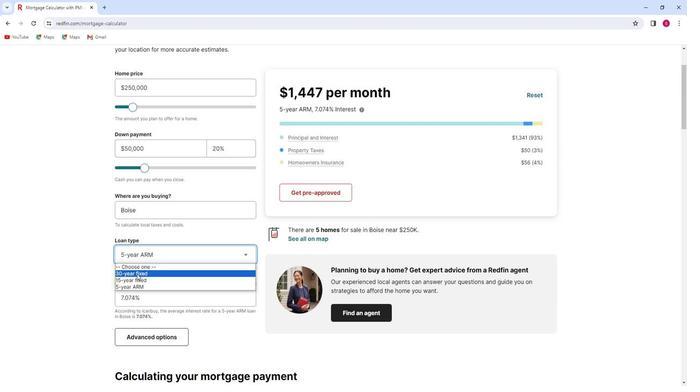 
Action: Mouse pressed left at (136, 273)
Screenshot: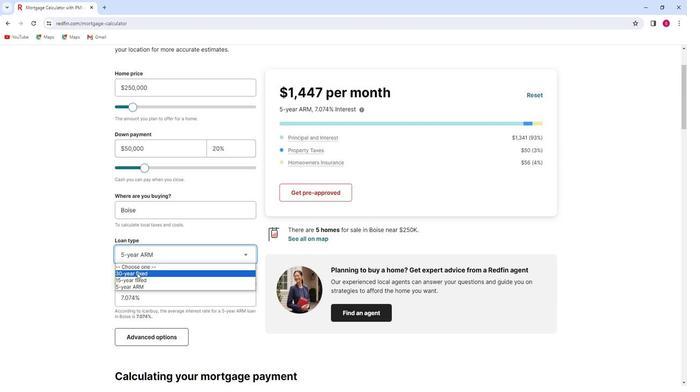 
Action: Mouse moved to (183, 212)
Screenshot: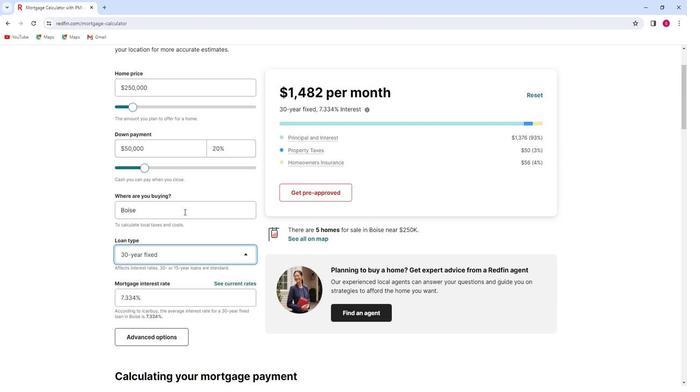 
Action: Mouse scrolled (183, 212) with delta (0, 0)
Screenshot: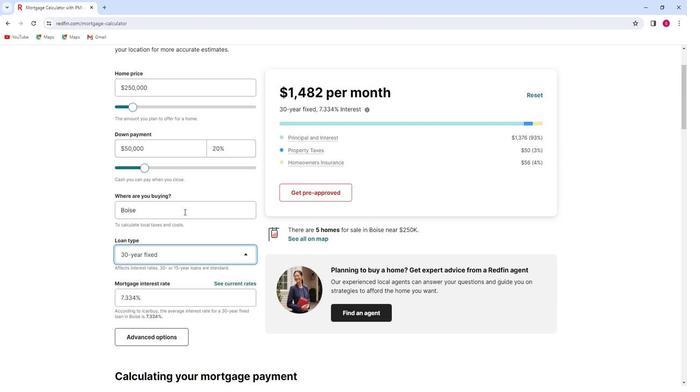 
Action: Mouse moved to (245, 216)
Screenshot: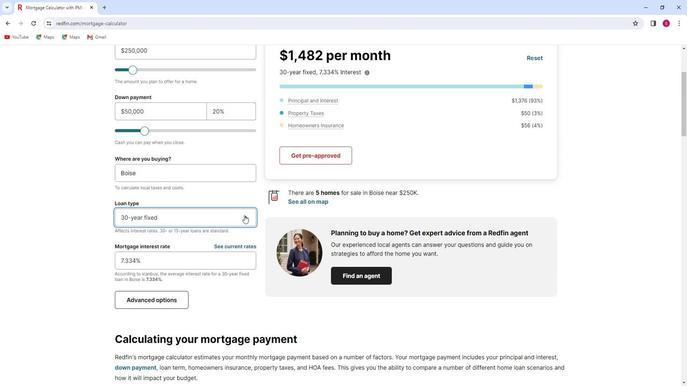 
Action: Mouse pressed left at (245, 216)
Screenshot: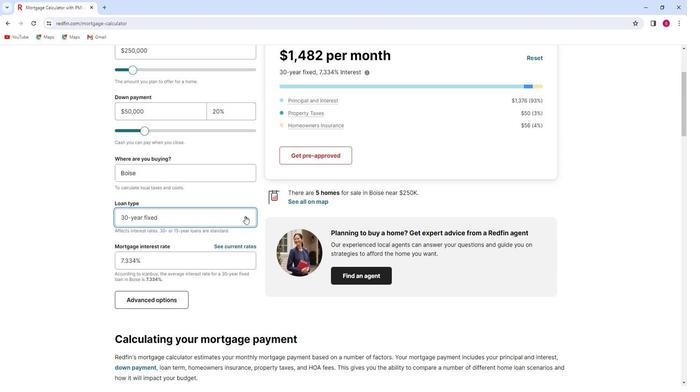 
Action: Mouse moved to (126, 241)
Screenshot: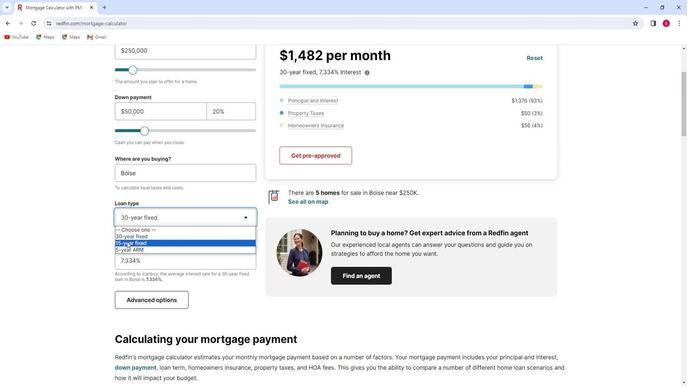 
Action: Mouse pressed left at (126, 241)
Screenshot: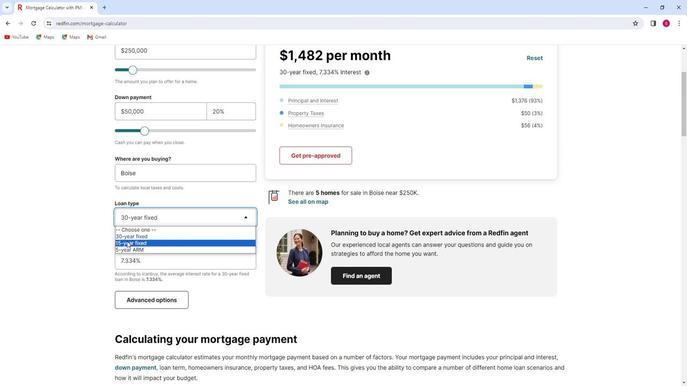 
Action: Mouse moved to (154, 189)
Screenshot: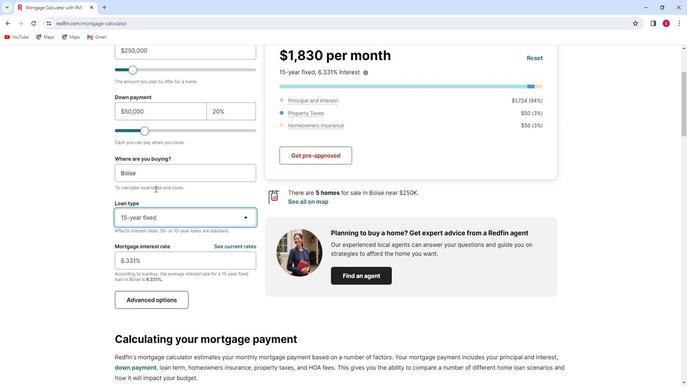 
Action: Mouse scrolled (154, 189) with delta (0, 0)
Screenshot: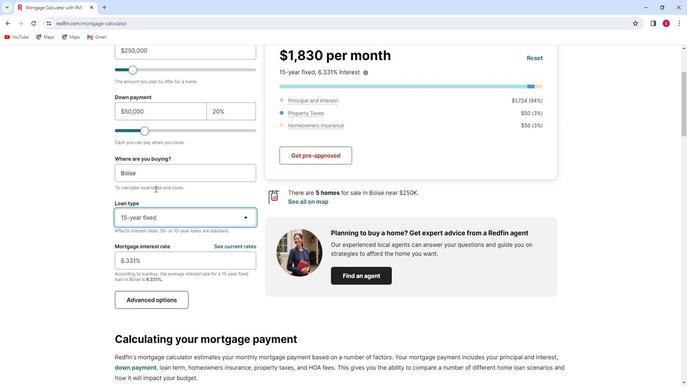 
Action: Mouse moved to (148, 181)
Screenshot: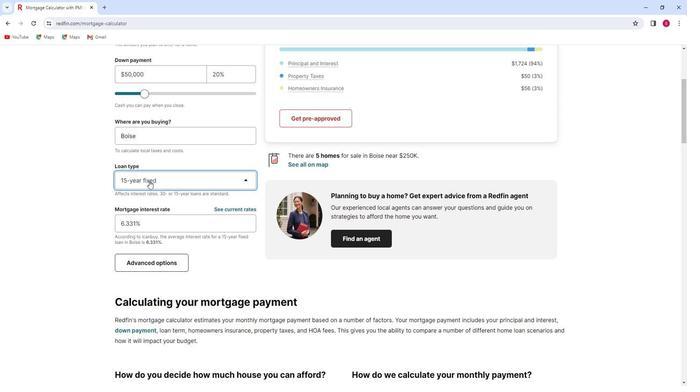 
Action: Mouse pressed left at (148, 181)
Screenshot: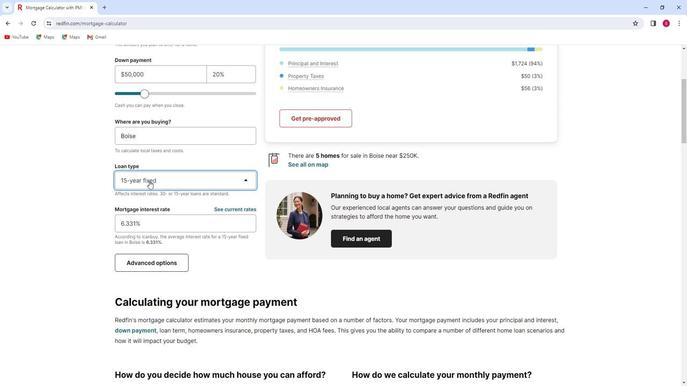 
Action: Mouse moved to (132, 215)
Screenshot: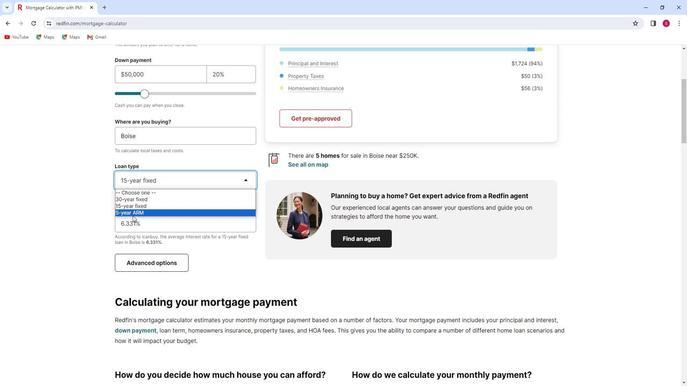 
Action: Mouse pressed left at (132, 215)
Screenshot: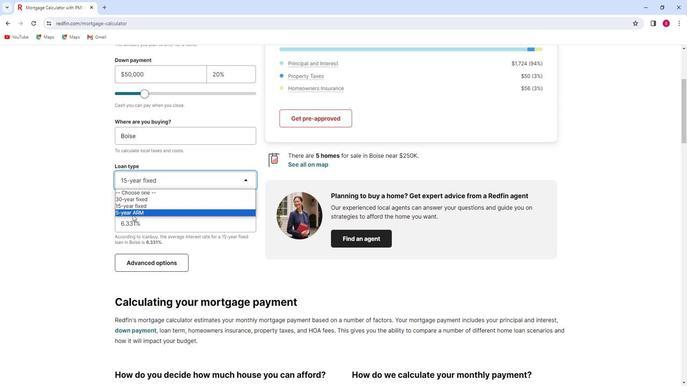 
Action: Mouse moved to (462, 133)
Screenshot: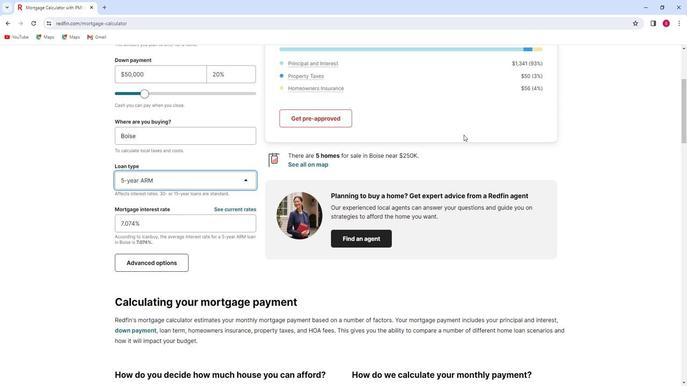 
Action: Mouse scrolled (462, 134) with delta (0, 0)
Screenshot: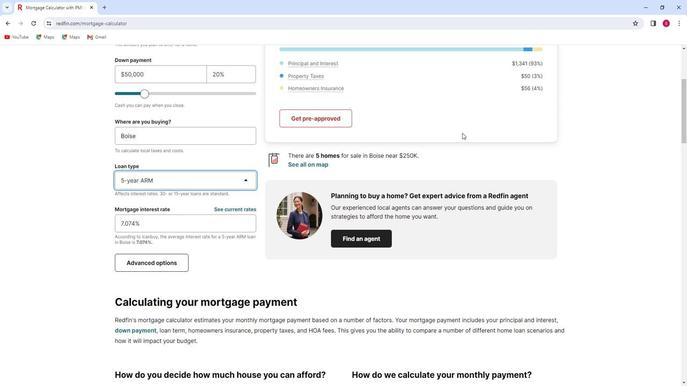 
Action: Mouse moved to (171, 187)
Screenshot: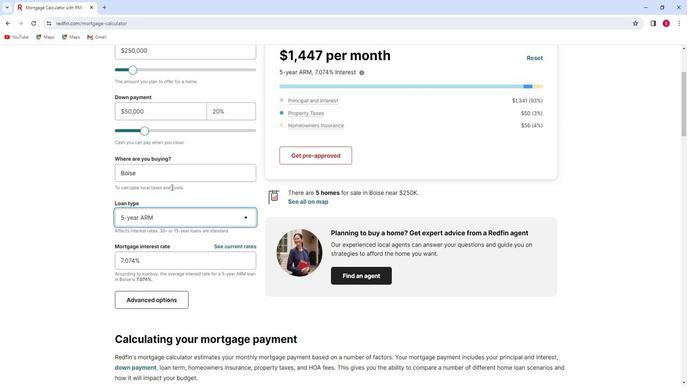 
Action: Mouse scrolled (171, 187) with delta (0, 0)
Screenshot: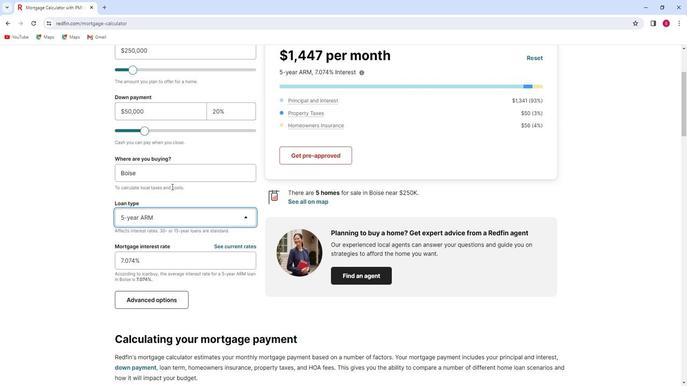 
Action: Mouse moved to (172, 186)
Screenshot: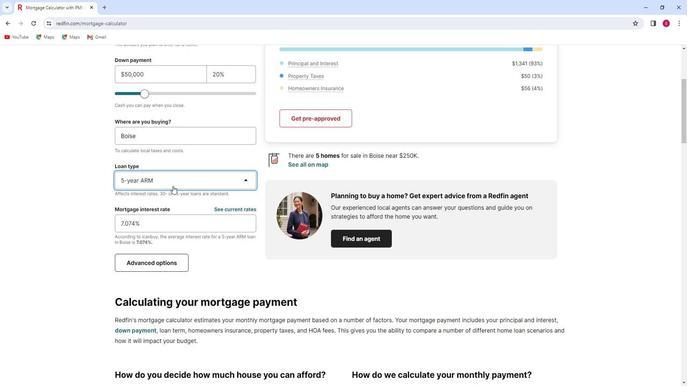 
Action: Mouse scrolled (172, 185) with delta (0, 0)
Screenshot: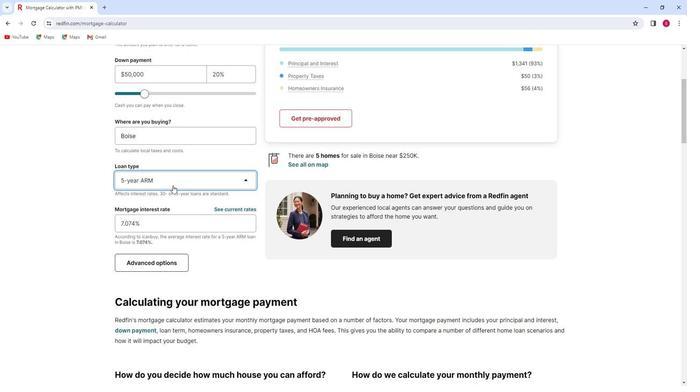 
Action: Mouse moved to (173, 185)
Screenshot: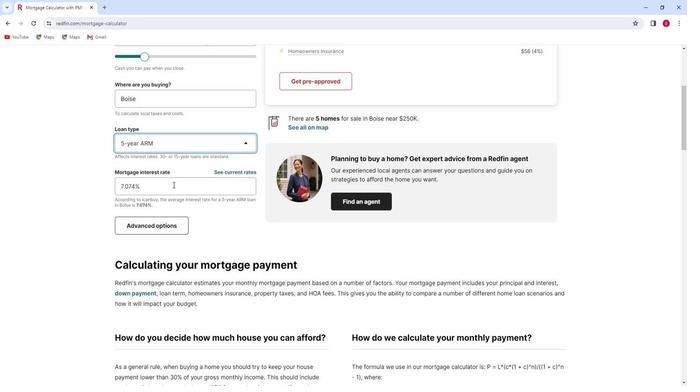 
Action: Mouse scrolled (173, 184) with delta (0, 0)
Screenshot: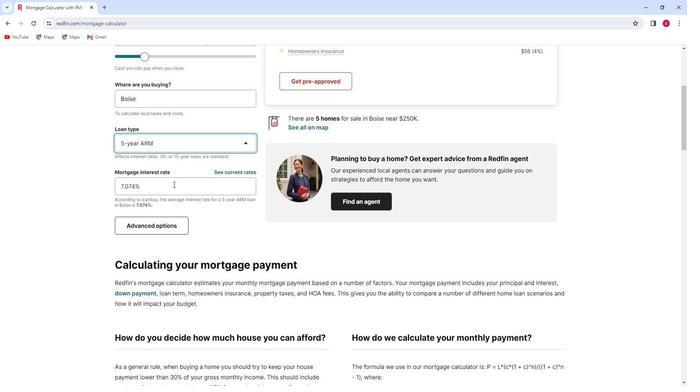 
Action: Mouse moved to (173, 184)
Screenshot: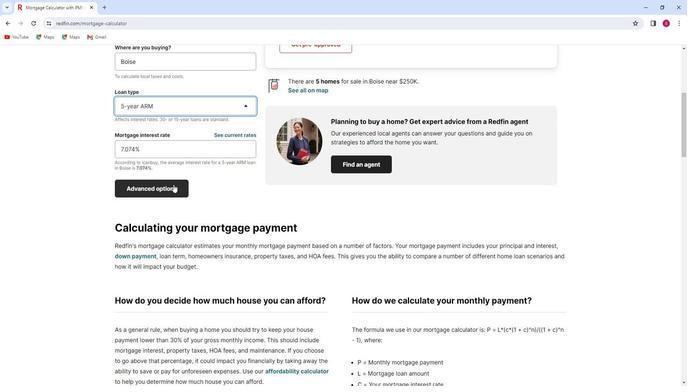 
Action: Mouse scrolled (173, 184) with delta (0, 0)
Screenshot: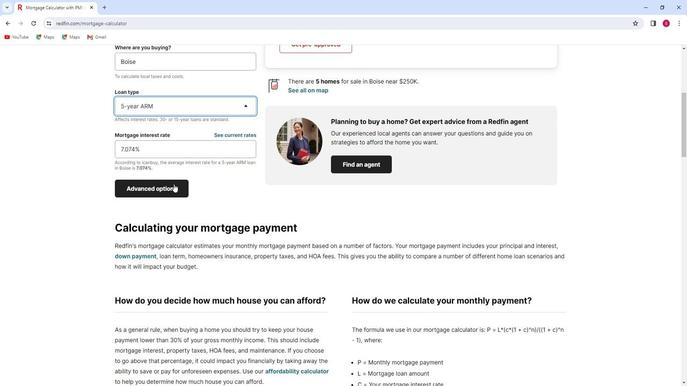 
Action: Mouse scrolled (173, 184) with delta (0, 0)
Screenshot: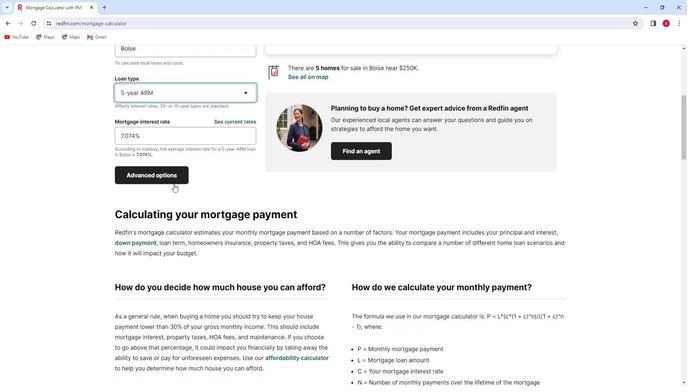 
Action: Mouse moved to (195, 188)
Screenshot: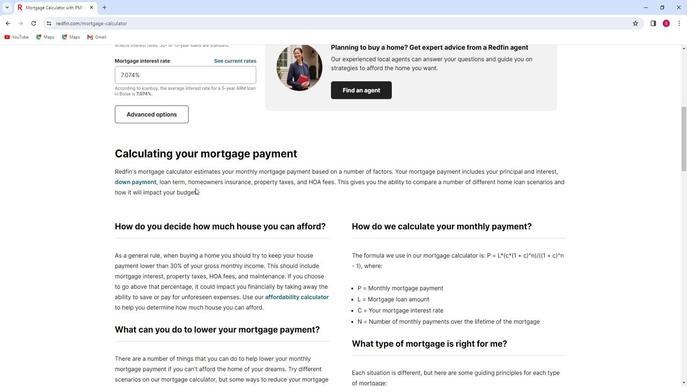 
Action: Mouse scrolled (195, 188) with delta (0, 0)
Screenshot: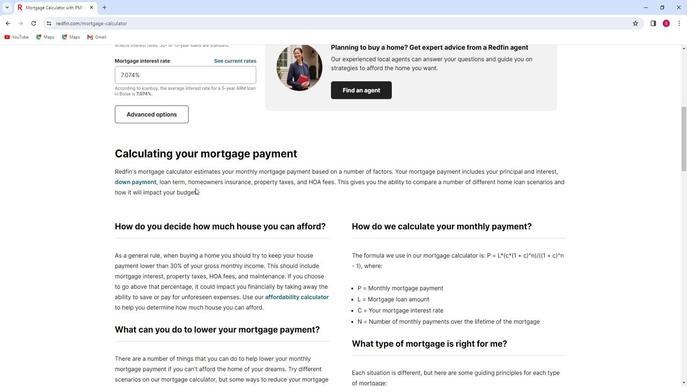 
Action: Mouse moved to (195, 188)
Screenshot: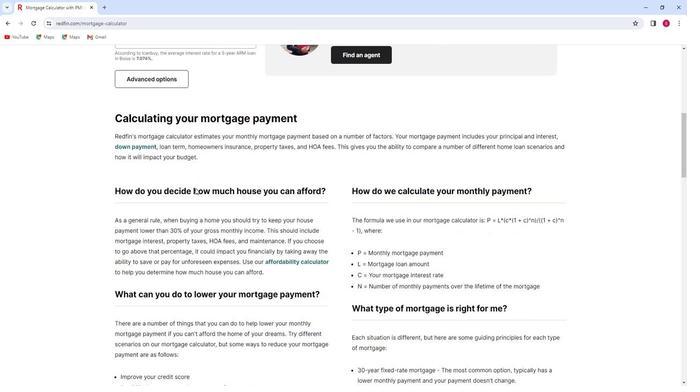 
Action: Mouse scrolled (195, 188) with delta (0, 0)
Screenshot: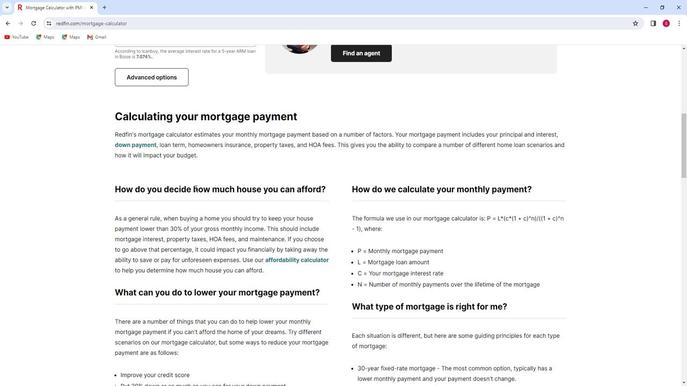 
Action: Mouse moved to (195, 188)
Screenshot: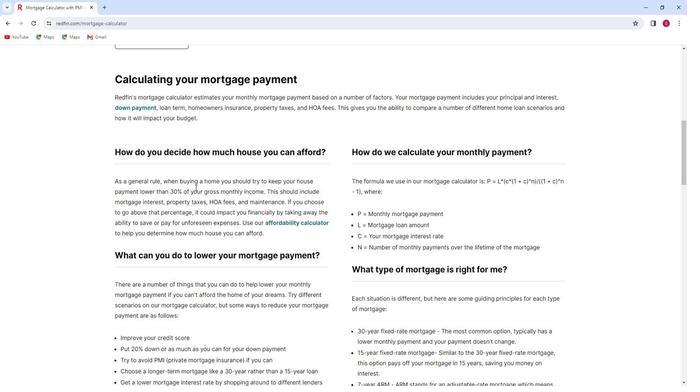 
Action: Mouse scrolled (195, 187) with delta (0, 0)
Screenshot: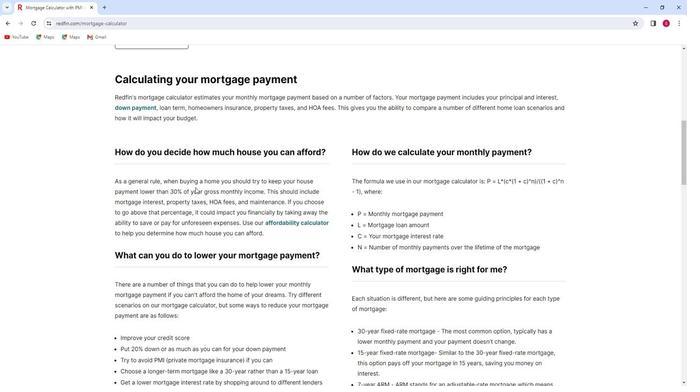 
Action: Mouse scrolled (195, 187) with delta (0, 0)
Screenshot: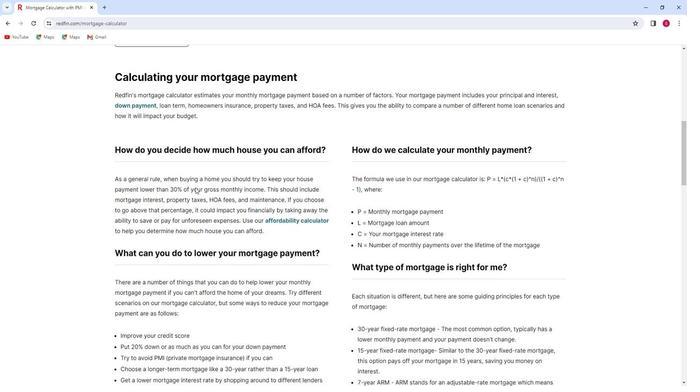 
Action: Mouse moved to (194, 187)
Screenshot: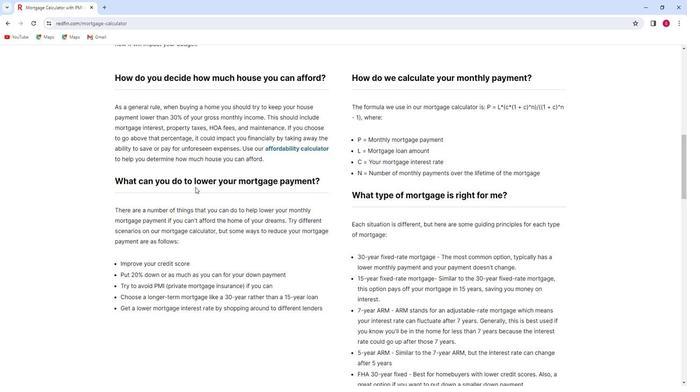 
Action: Mouse scrolled (194, 187) with delta (0, 0)
Screenshot: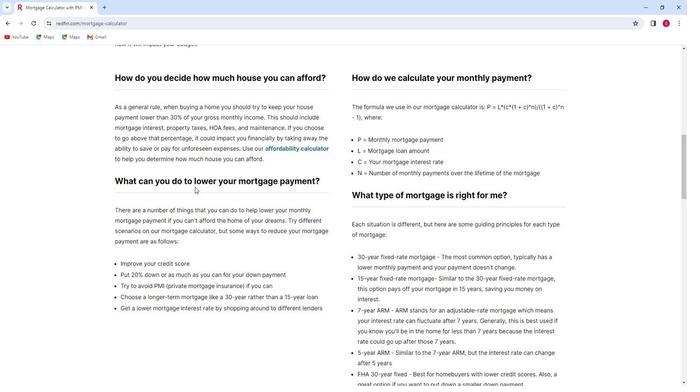
Action: Mouse scrolled (194, 187) with delta (0, 0)
Screenshot: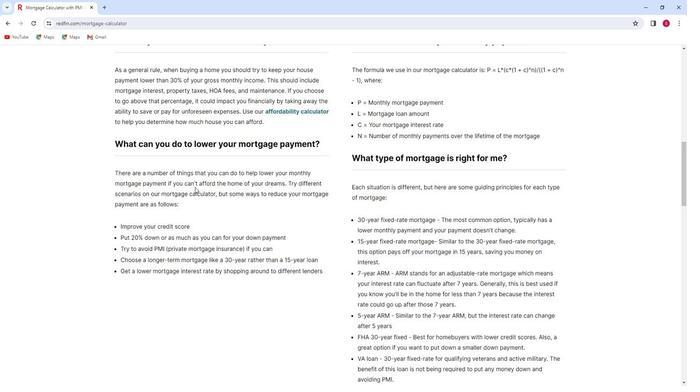 
Action: Mouse scrolled (194, 187) with delta (0, 0)
Screenshot: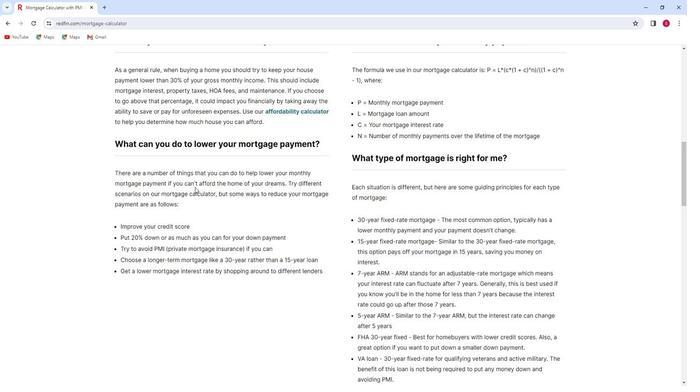 
Action: Mouse scrolled (194, 187) with delta (0, 0)
Screenshot: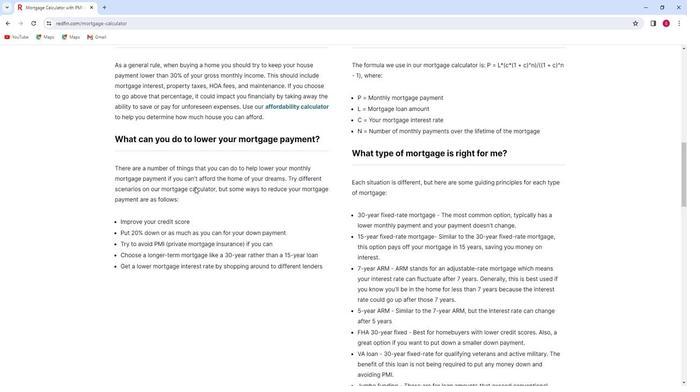 
Action: Mouse scrolled (194, 187) with delta (0, 0)
Screenshot: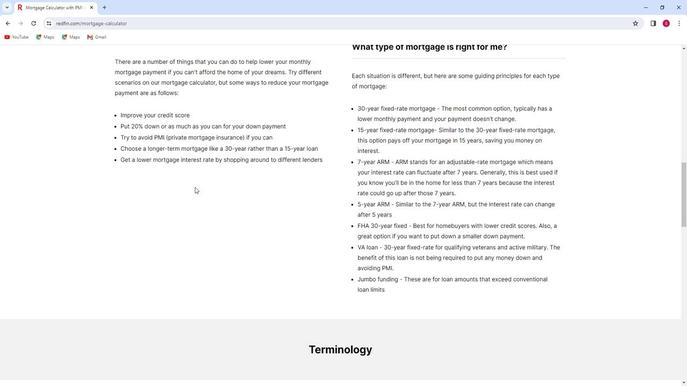 
Action: Mouse scrolled (194, 187) with delta (0, 0)
Screenshot: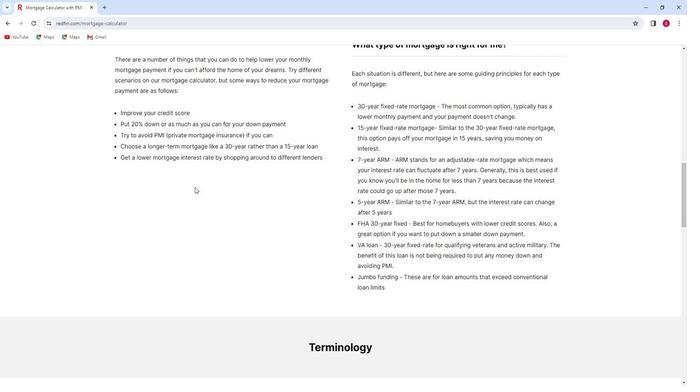 
Action: Mouse scrolled (194, 187) with delta (0, 0)
Screenshot: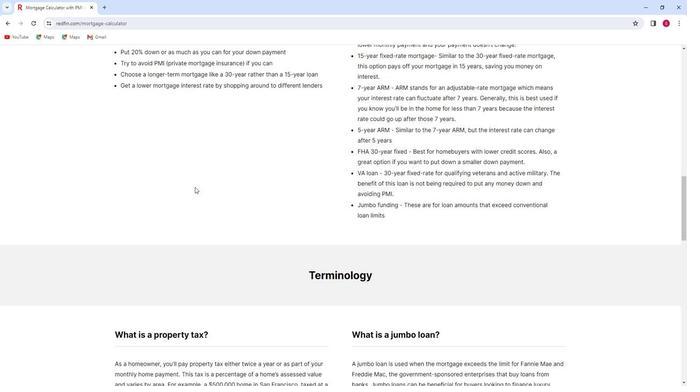 
Action: Mouse scrolled (194, 187) with delta (0, 0)
Screenshot: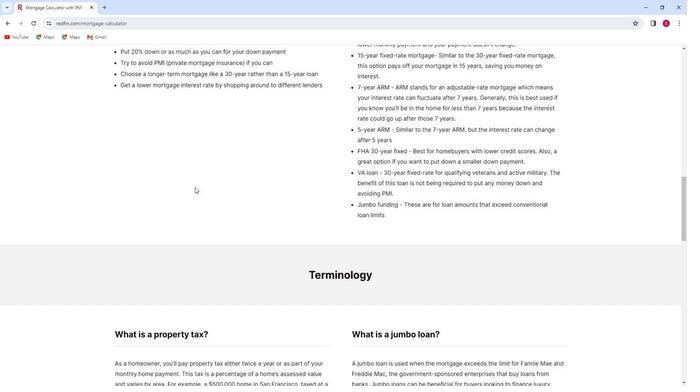 
Action: Mouse scrolled (194, 187) with delta (0, 0)
Screenshot: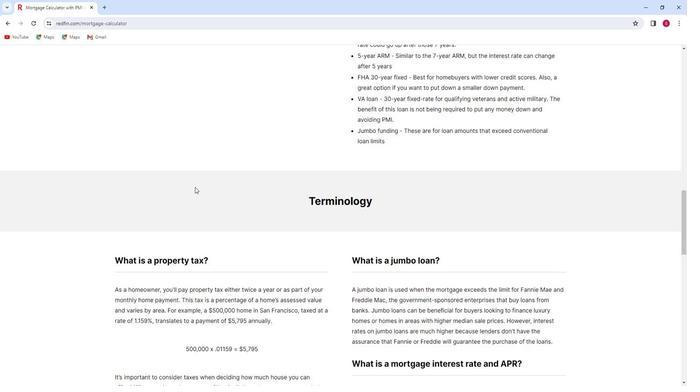 
Action: Mouse scrolled (194, 187) with delta (0, 0)
Screenshot: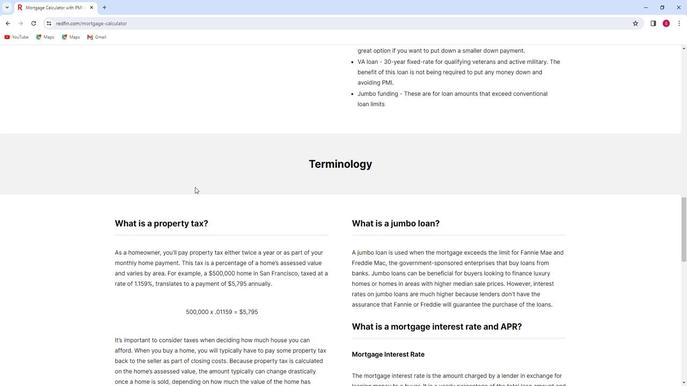 
Action: Mouse scrolled (194, 187) with delta (0, 0)
Screenshot: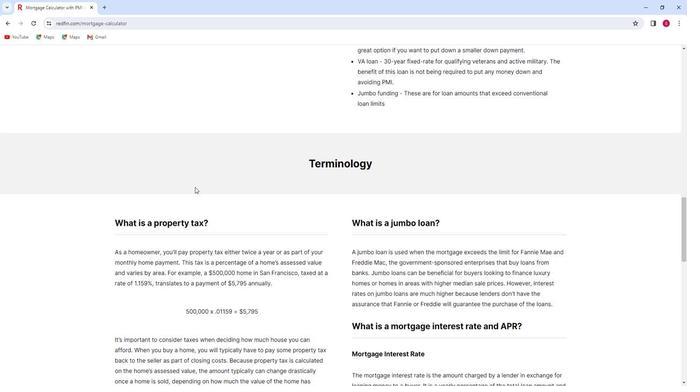 
Action: Mouse scrolled (194, 187) with delta (0, 0)
Screenshot: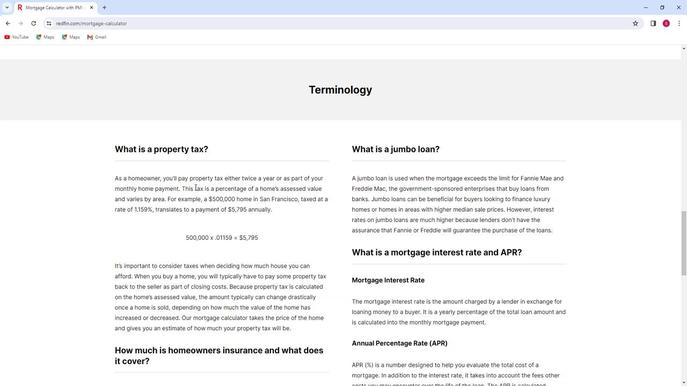 
Action: Mouse scrolled (194, 187) with delta (0, 0)
Screenshot: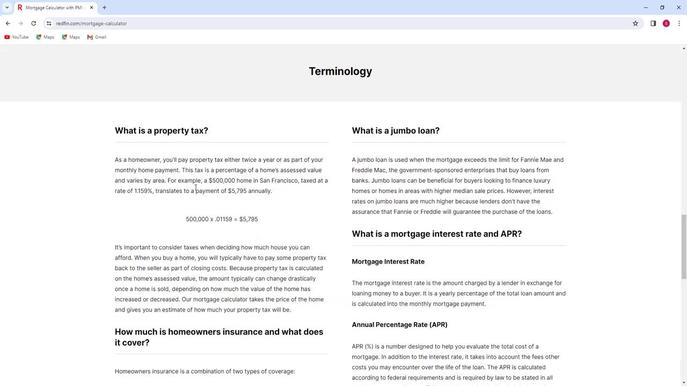 
Action: Mouse scrolled (194, 187) with delta (0, 0)
Screenshot: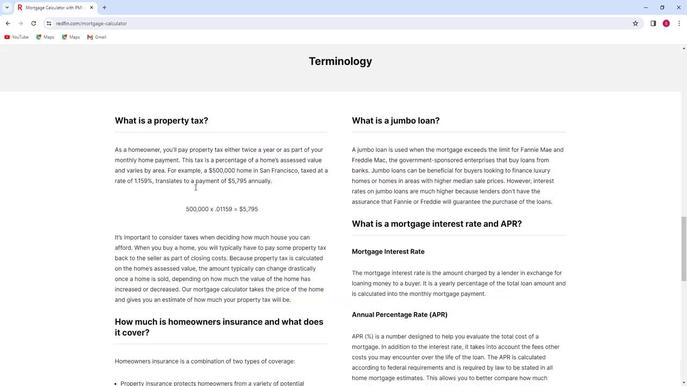 
Action: Mouse moved to (194, 187)
Screenshot: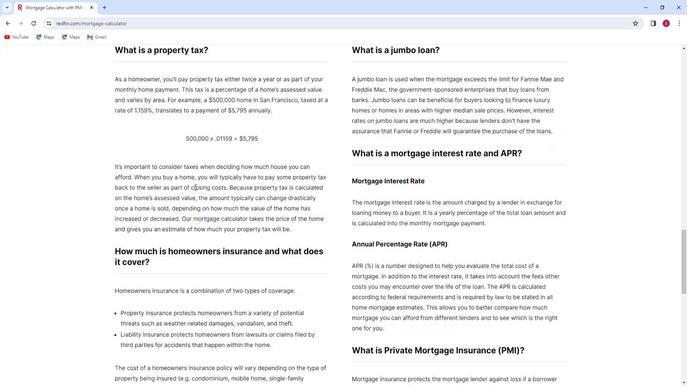 
Action: Mouse scrolled (194, 187) with delta (0, 0)
Screenshot: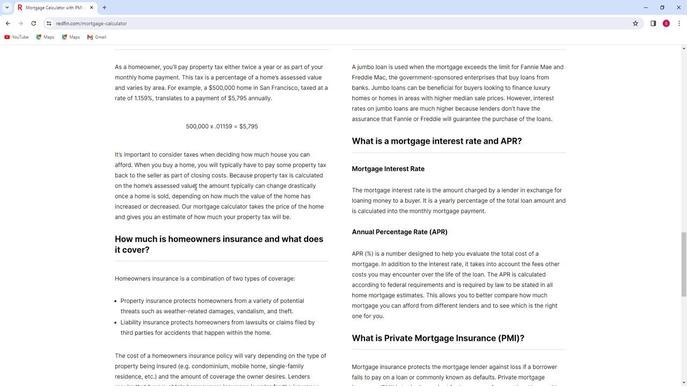 
Action: Mouse scrolled (194, 187) with delta (0, 0)
Screenshot: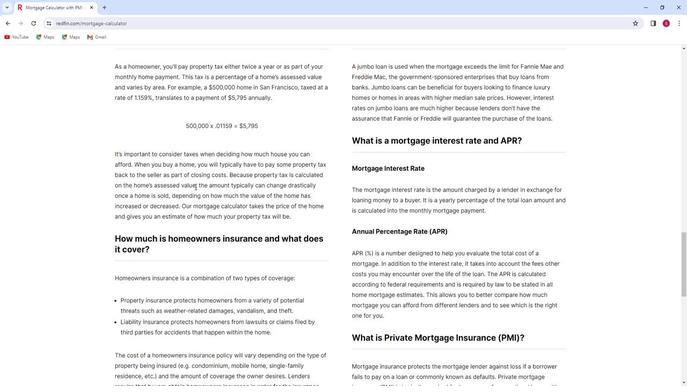 
Action: Mouse scrolled (194, 187) with delta (0, 0)
Screenshot: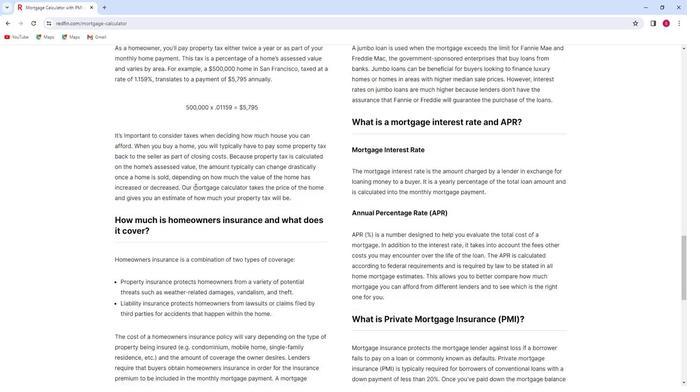 
Action: Mouse scrolled (194, 187) with delta (0, 0)
Screenshot: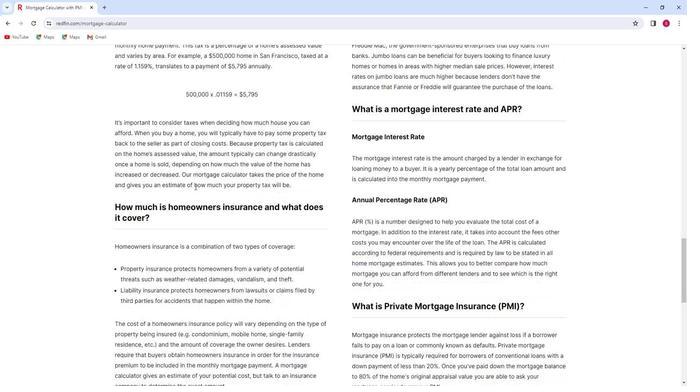
Action: Mouse moved to (194, 186)
Screenshot: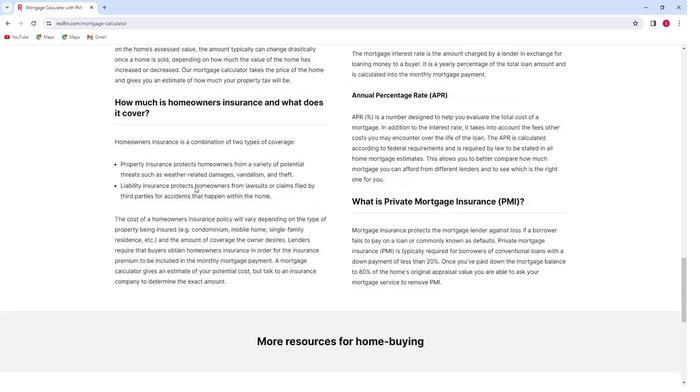 
Action: Mouse scrolled (194, 186) with delta (0, 0)
Screenshot: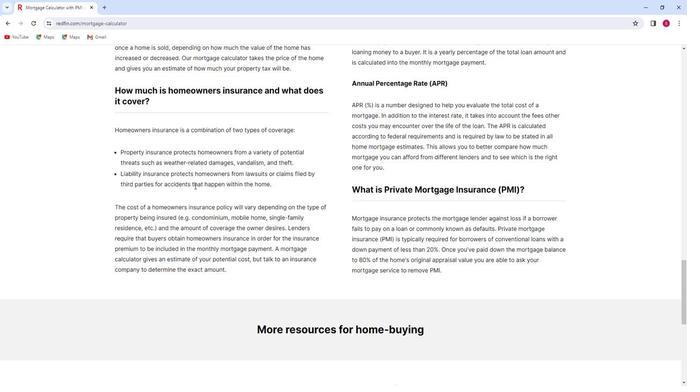 
Action: Mouse scrolled (194, 186) with delta (0, 0)
Screenshot: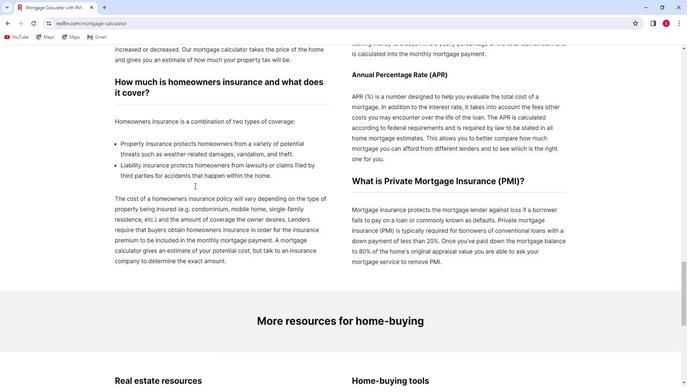 
Action: Mouse scrolled (194, 186) with delta (0, 0)
Screenshot: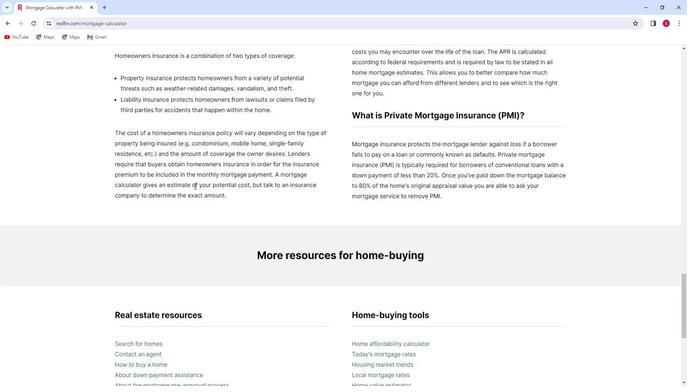 
Action: Mouse scrolled (194, 186) with delta (0, 0)
Screenshot: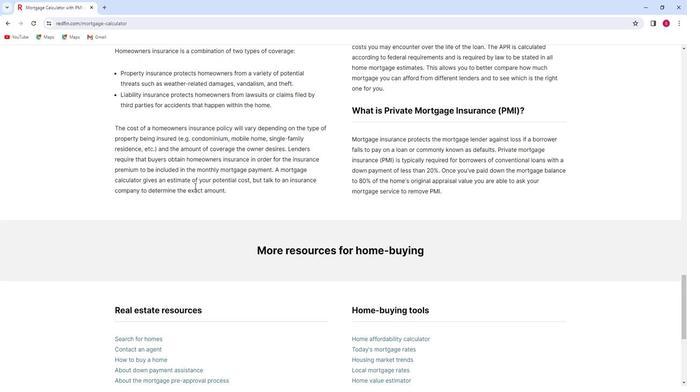 
Action: Mouse scrolled (194, 186) with delta (0, 0)
Screenshot: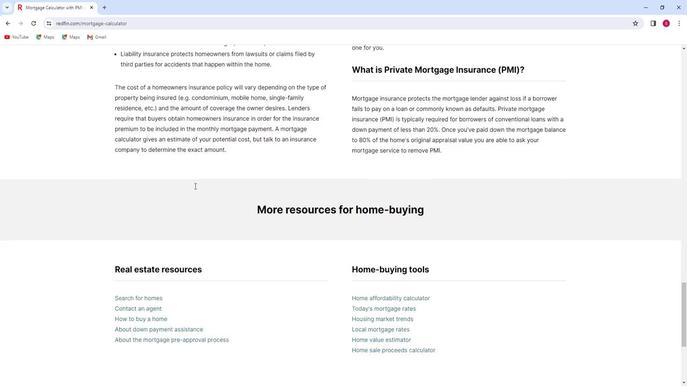 
Action: Mouse scrolled (194, 186) with delta (0, 0)
Screenshot: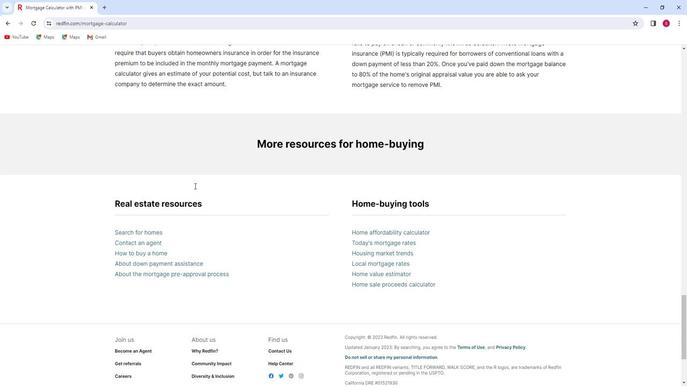 
Action: Mouse scrolled (194, 186) with delta (0, 0)
Screenshot: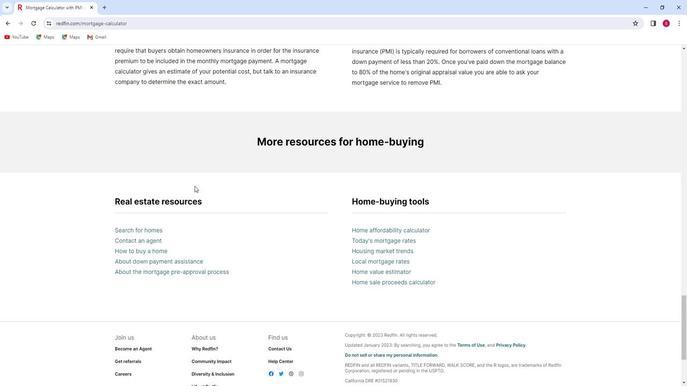 
Action: Mouse scrolled (194, 186) with delta (0, 0)
Screenshot: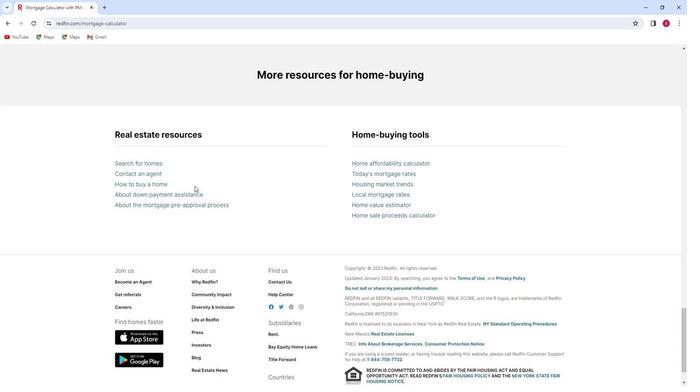 
Action: Mouse scrolled (194, 186) with delta (0, 0)
Screenshot: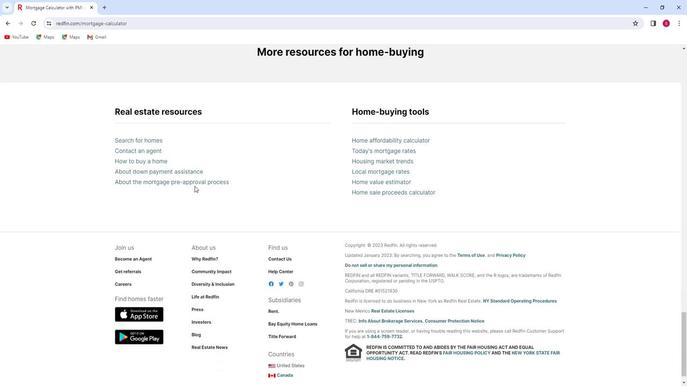 
Action: Mouse scrolled (194, 186) with delta (0, 0)
Screenshot: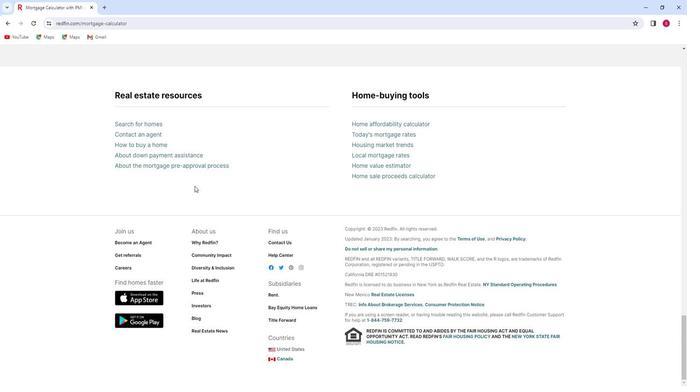 
Action: Mouse scrolled (194, 186) with delta (0, 0)
Screenshot: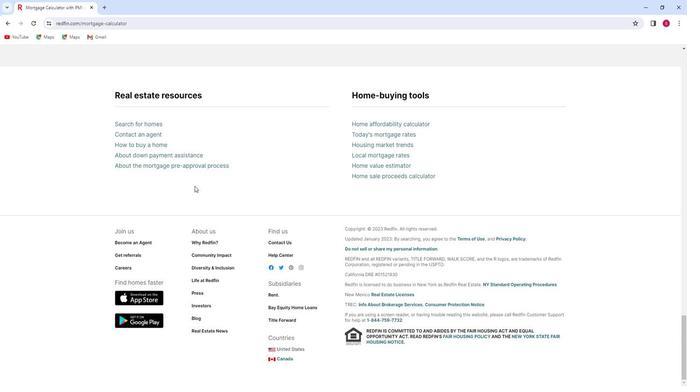 
Action: Mouse moved to (4, 24)
Screenshot: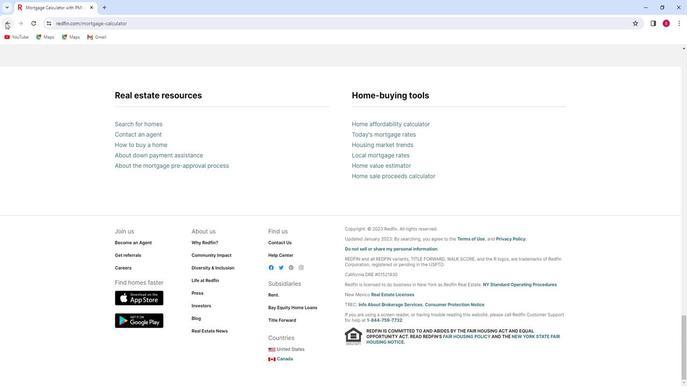 
Action: Mouse pressed left at (4, 24)
Screenshot: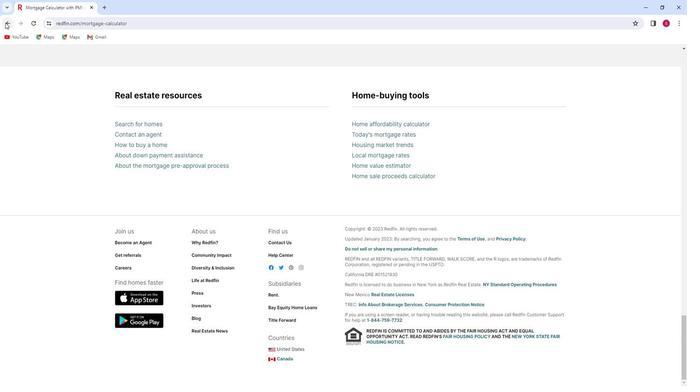 
Action: Mouse moved to (227, 154)
Screenshot: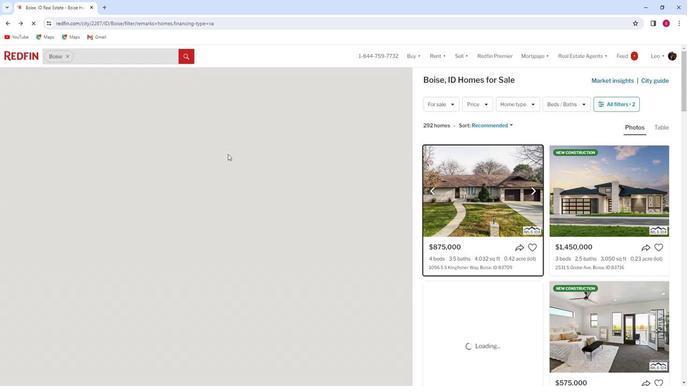 
